 Task: Find connections with filter location Soledad with filter topic #Technologywith filter profile language French with filter current company L&T Infrastructure Engineering Limited with filter school KRT Arts, BH Commerce and AM Science (KTHM) College, Nashik with filter industry Utilities with filter service category Tax Law with filter keywords title Data Analyst
Action: Mouse moved to (344, 246)
Screenshot: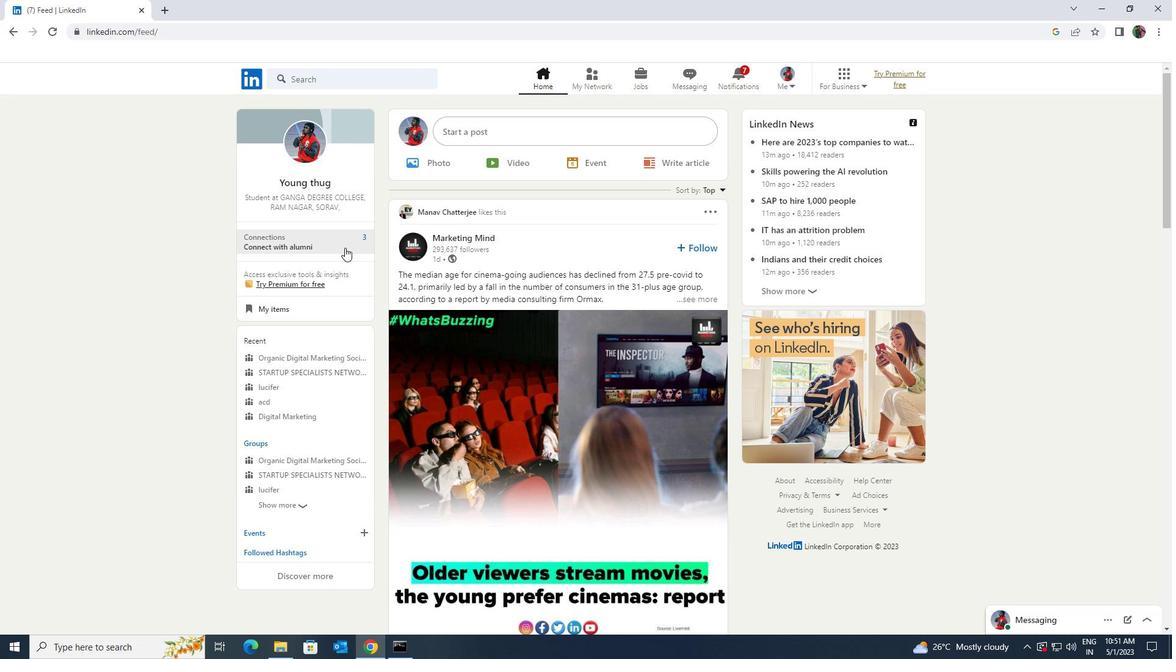 
Action: Mouse pressed left at (344, 246)
Screenshot: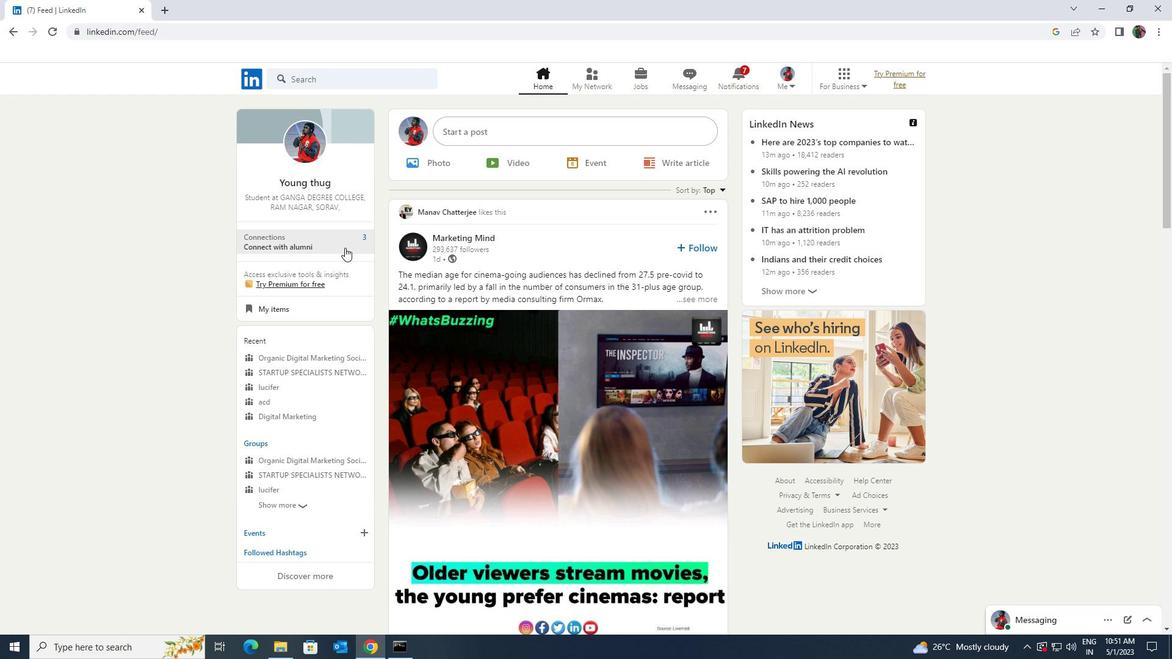 
Action: Mouse moved to (351, 149)
Screenshot: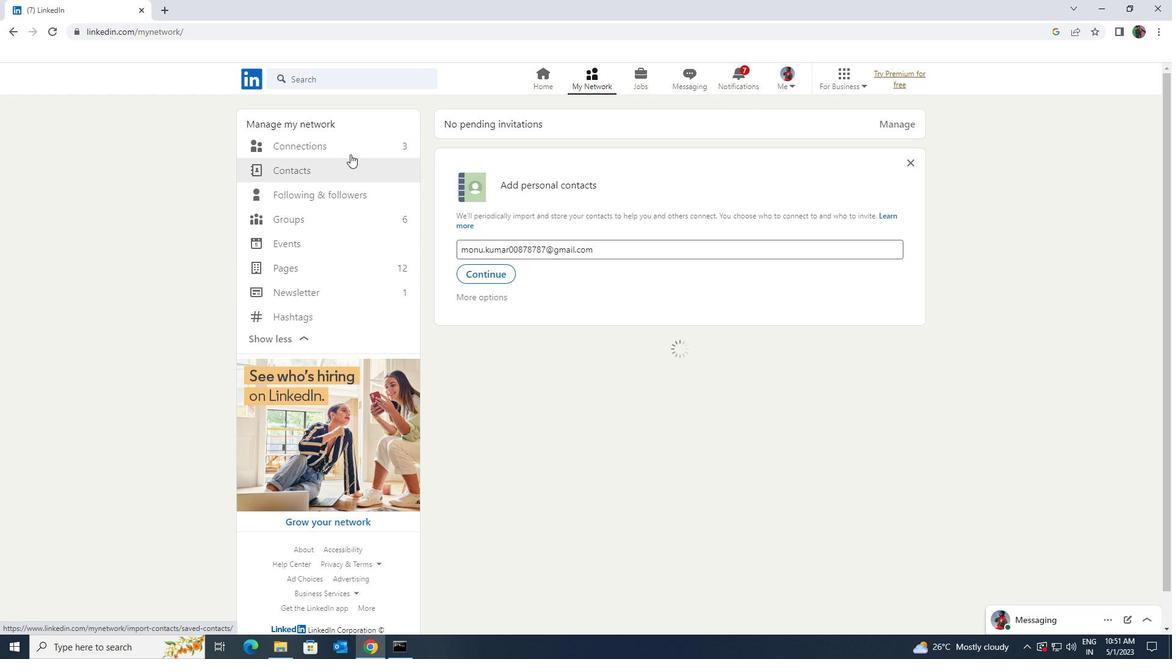 
Action: Mouse pressed left at (351, 149)
Screenshot: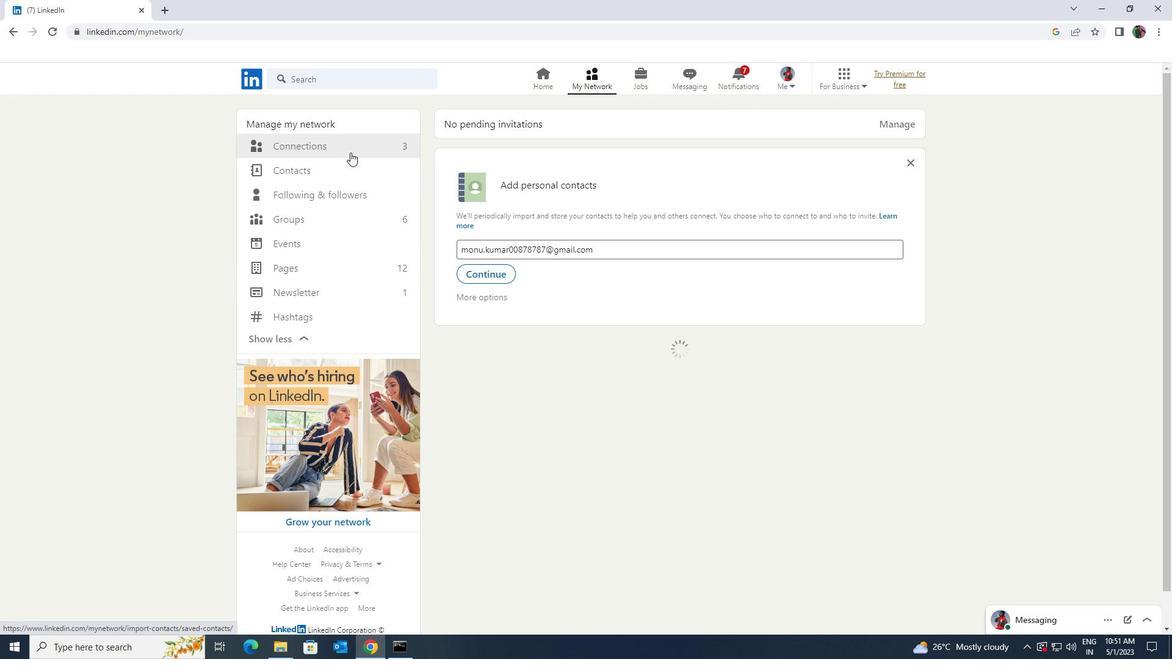 
Action: Mouse moved to (699, 150)
Screenshot: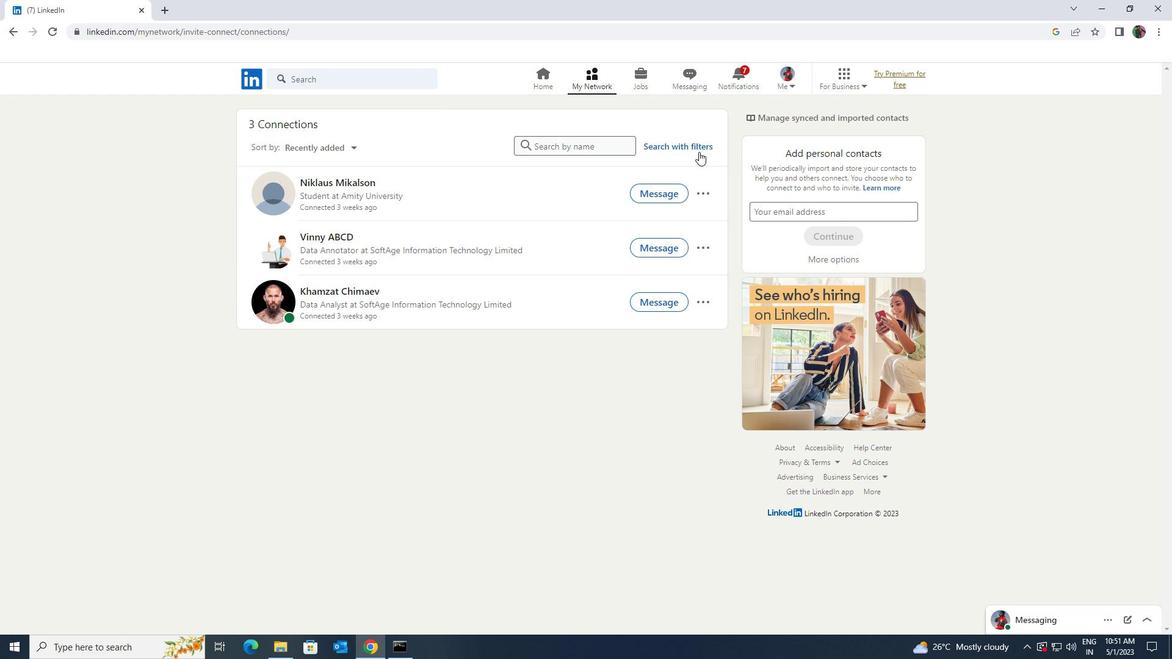 
Action: Mouse pressed left at (699, 150)
Screenshot: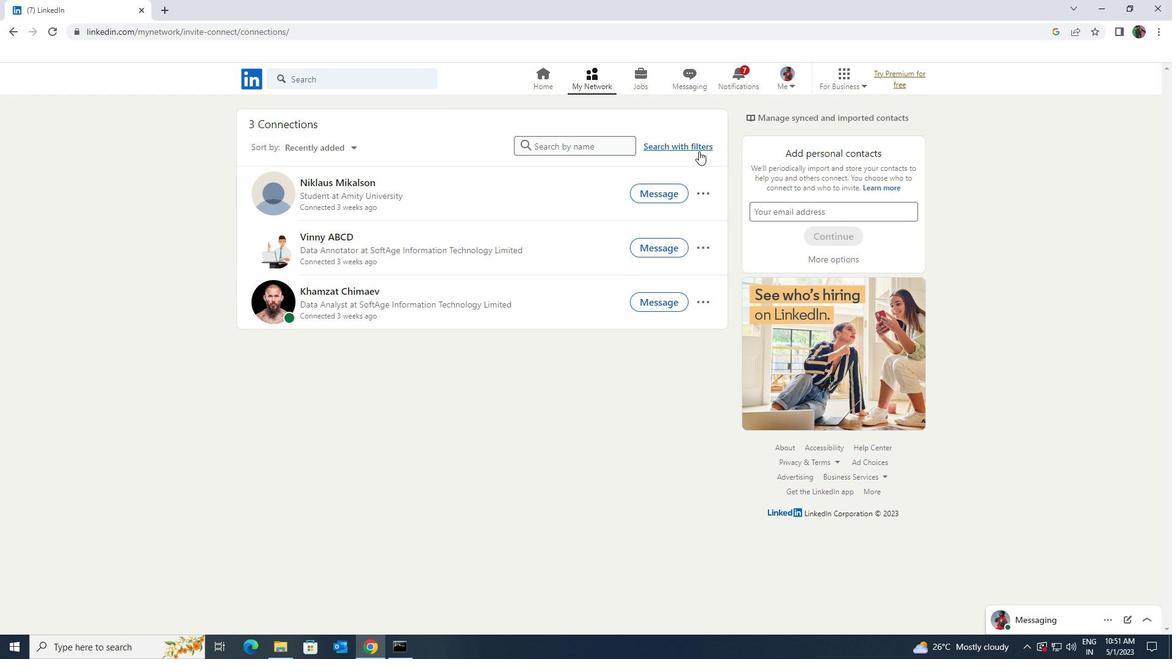 
Action: Mouse moved to (634, 112)
Screenshot: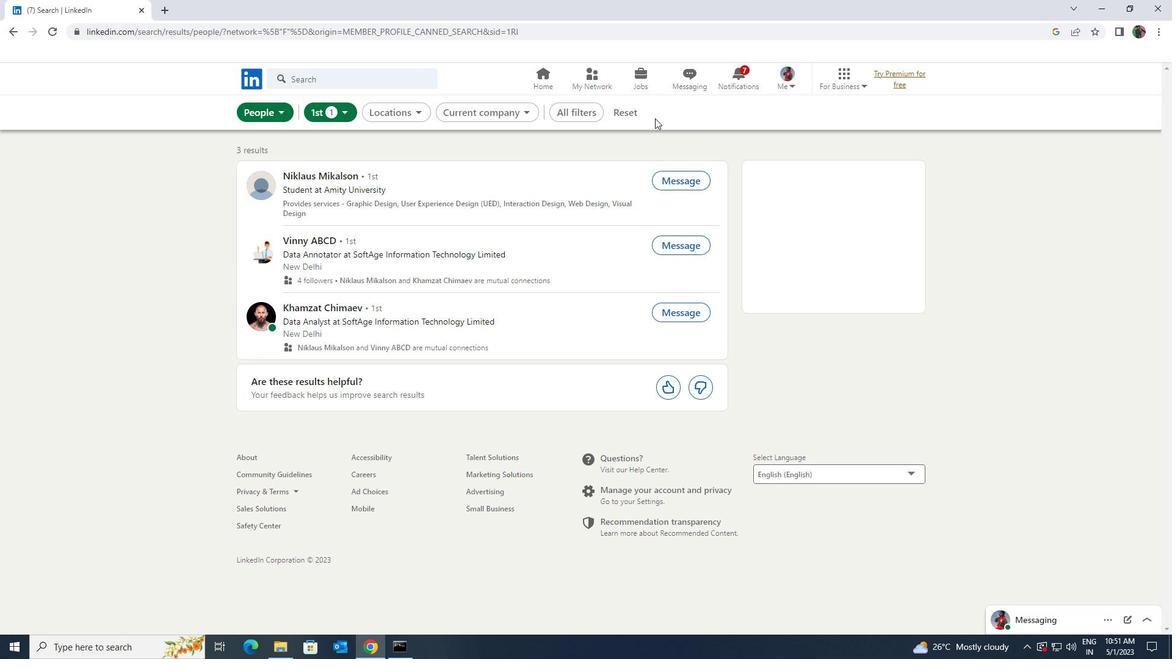 
Action: Mouse pressed left at (634, 112)
Screenshot: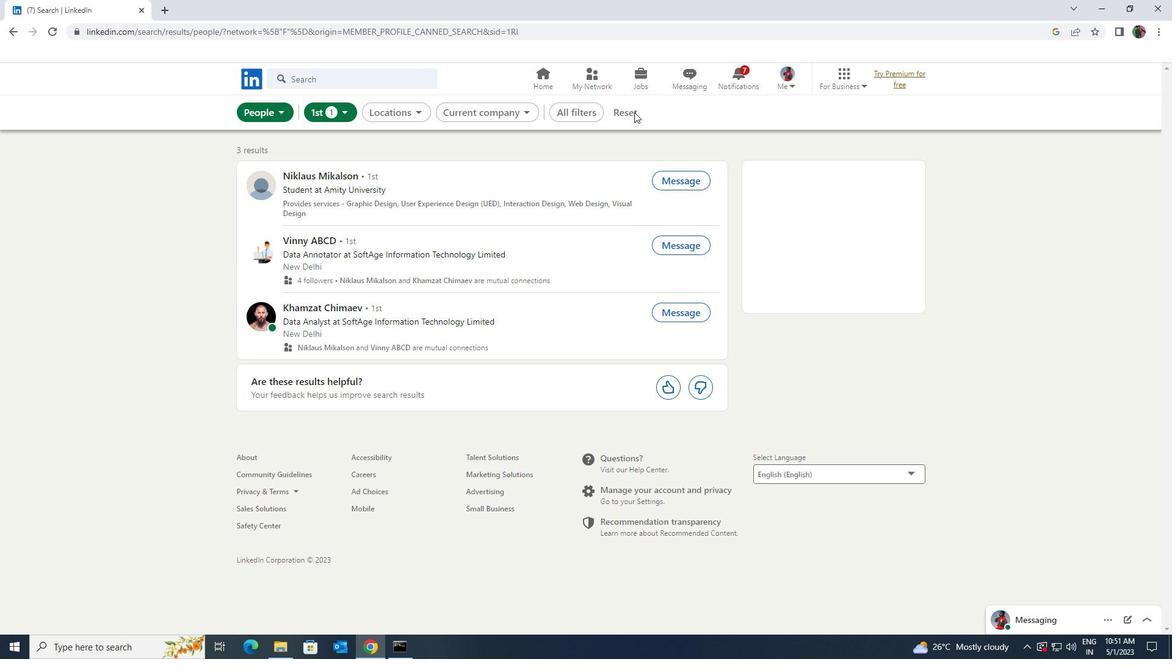 
Action: Mouse moved to (626, 112)
Screenshot: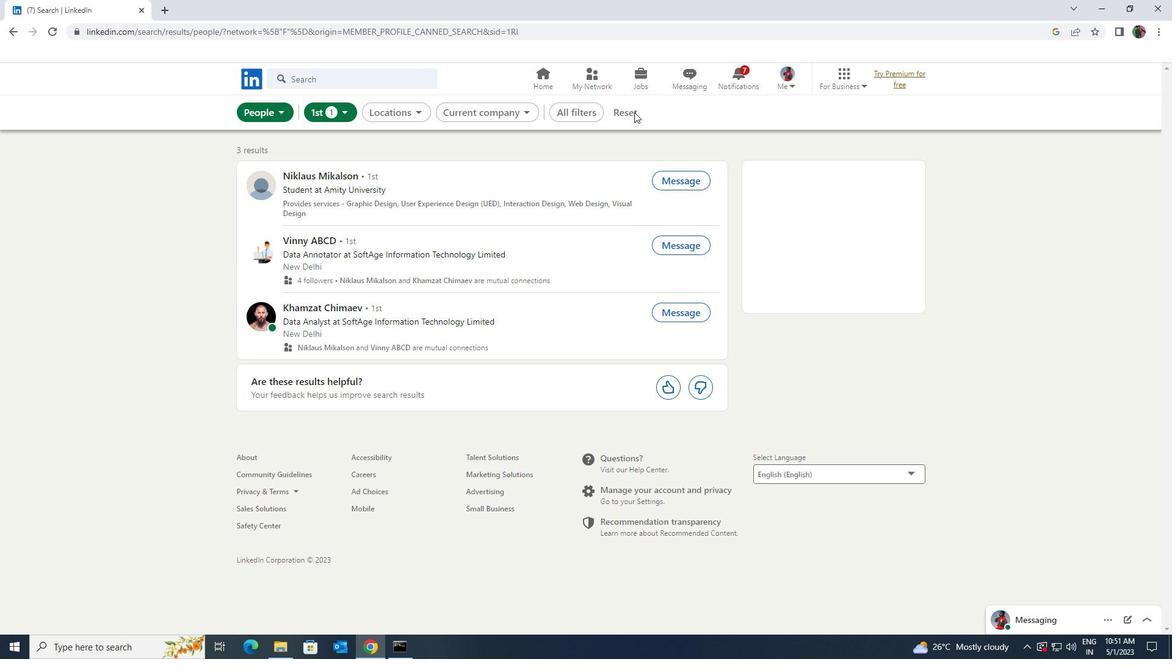 
Action: Mouse pressed left at (626, 112)
Screenshot: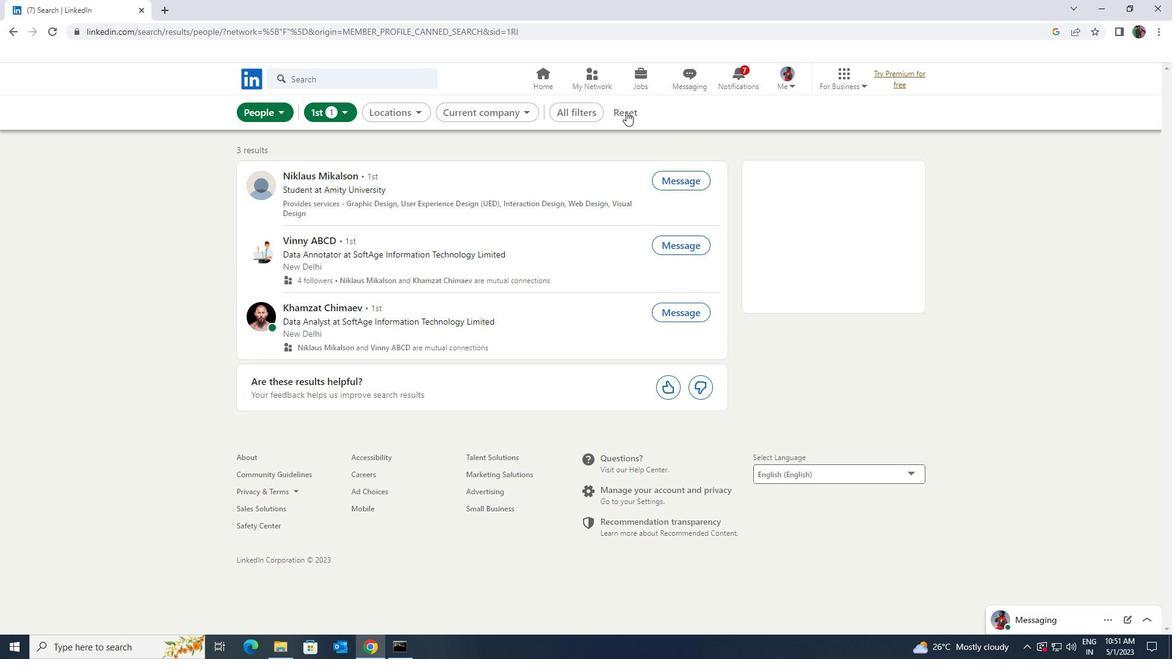 
Action: Mouse moved to (613, 112)
Screenshot: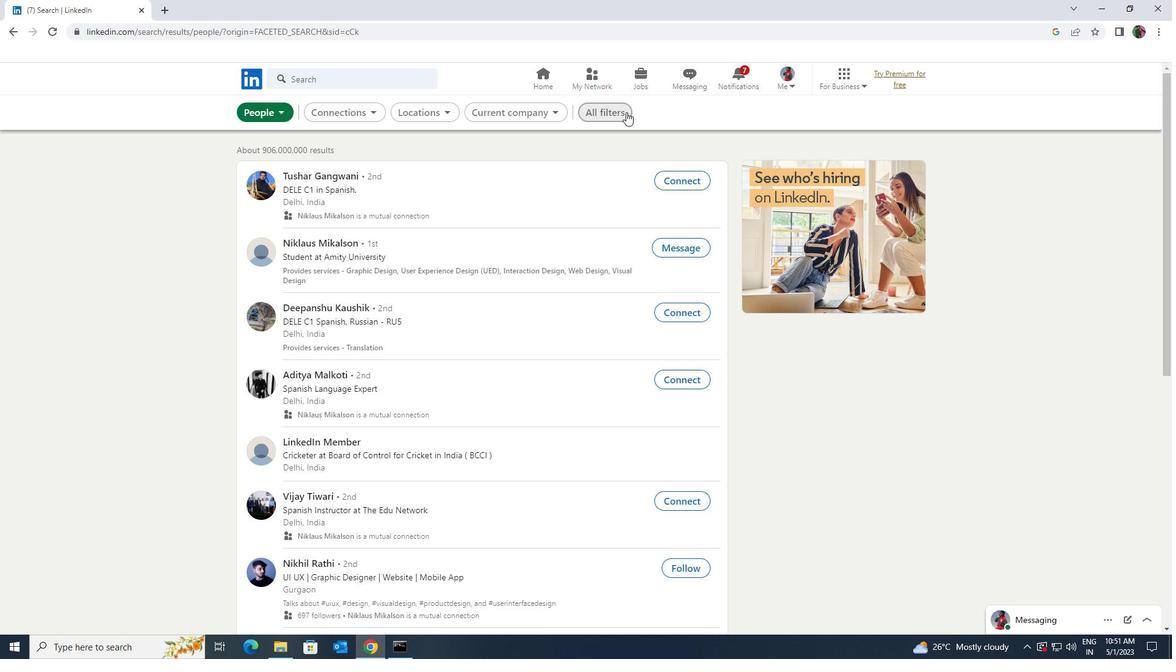 
Action: Mouse pressed left at (613, 112)
Screenshot: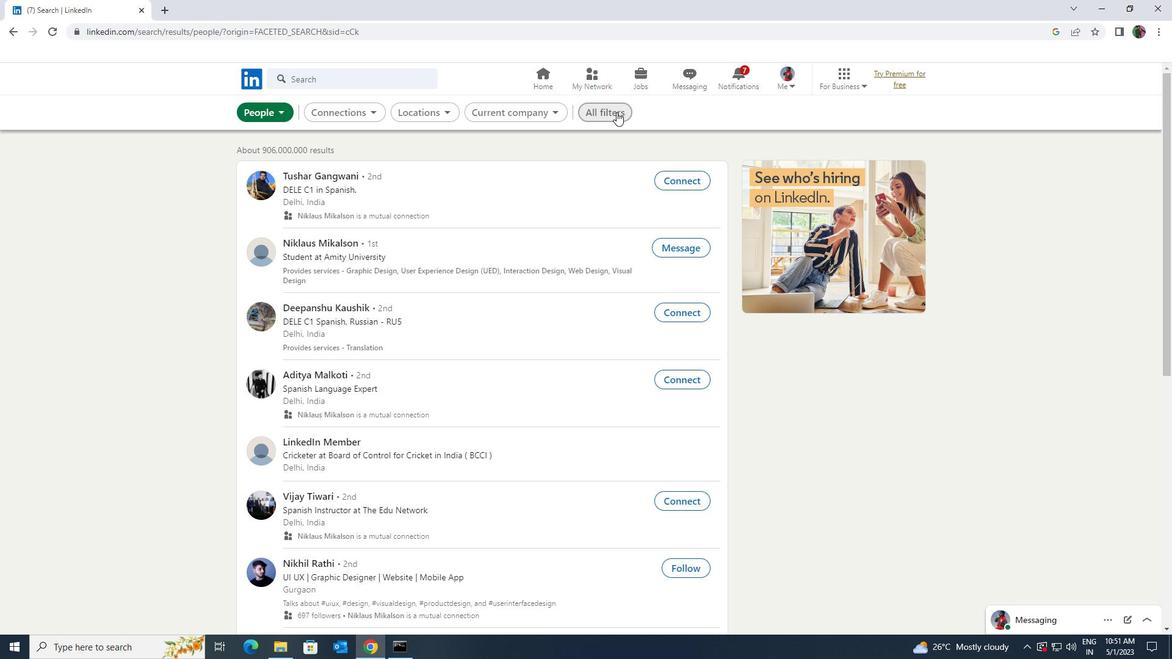 
Action: Mouse moved to (956, 314)
Screenshot: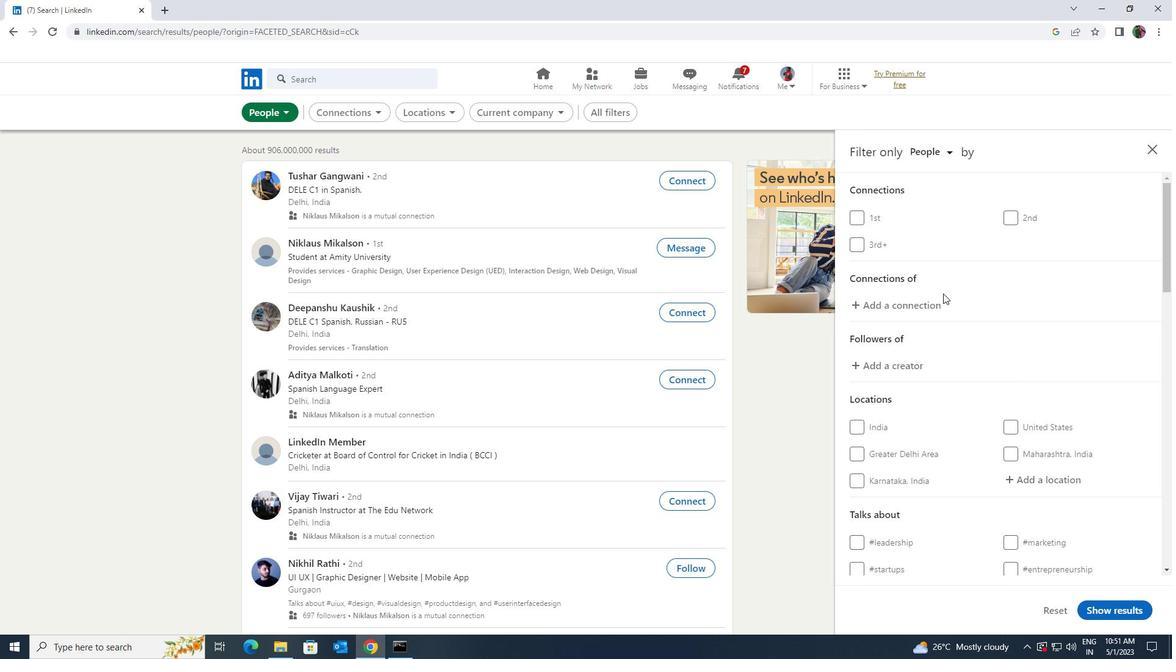 
Action: Mouse scrolled (956, 313) with delta (0, 0)
Screenshot: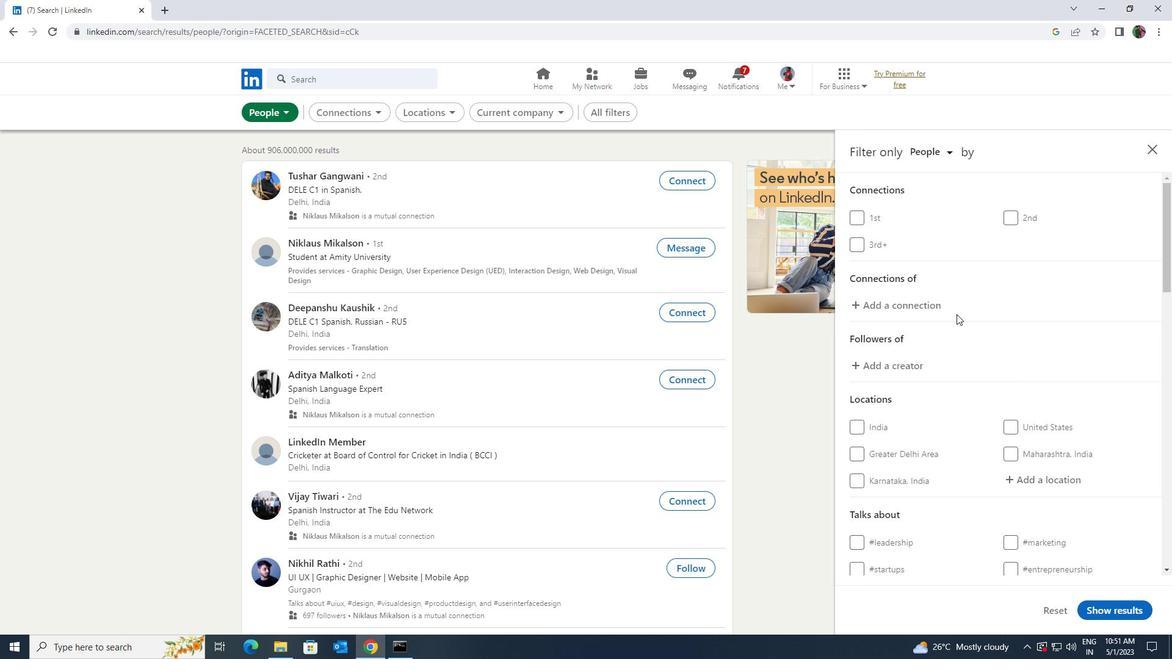 
Action: Mouse scrolled (956, 313) with delta (0, 0)
Screenshot: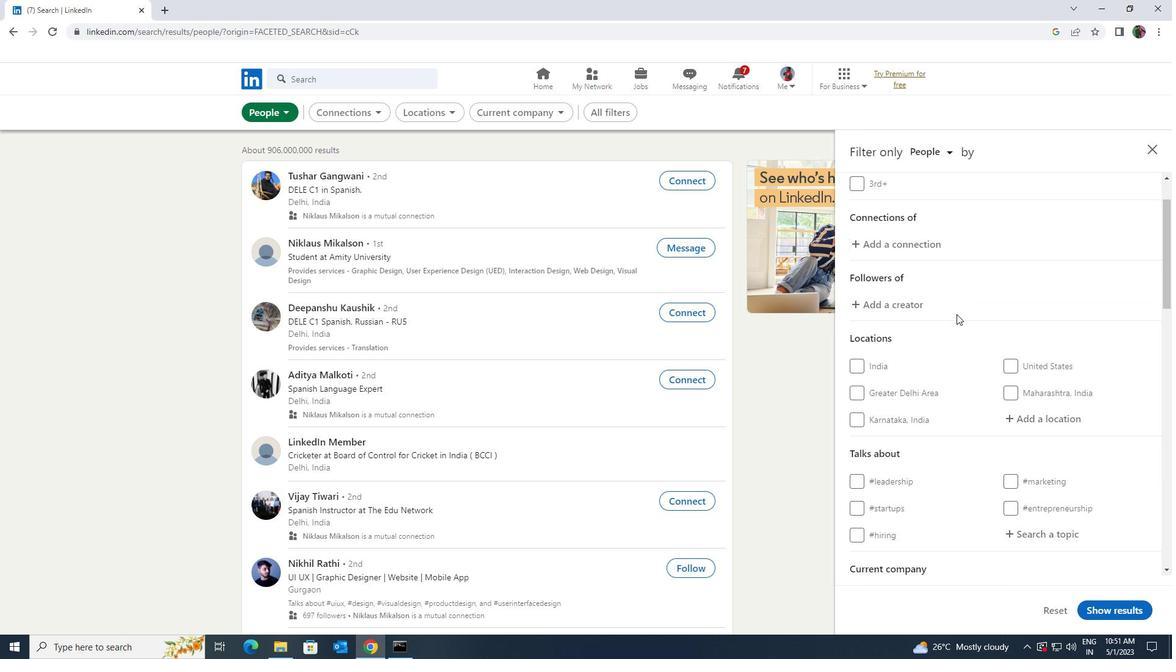 
Action: Mouse moved to (1002, 354)
Screenshot: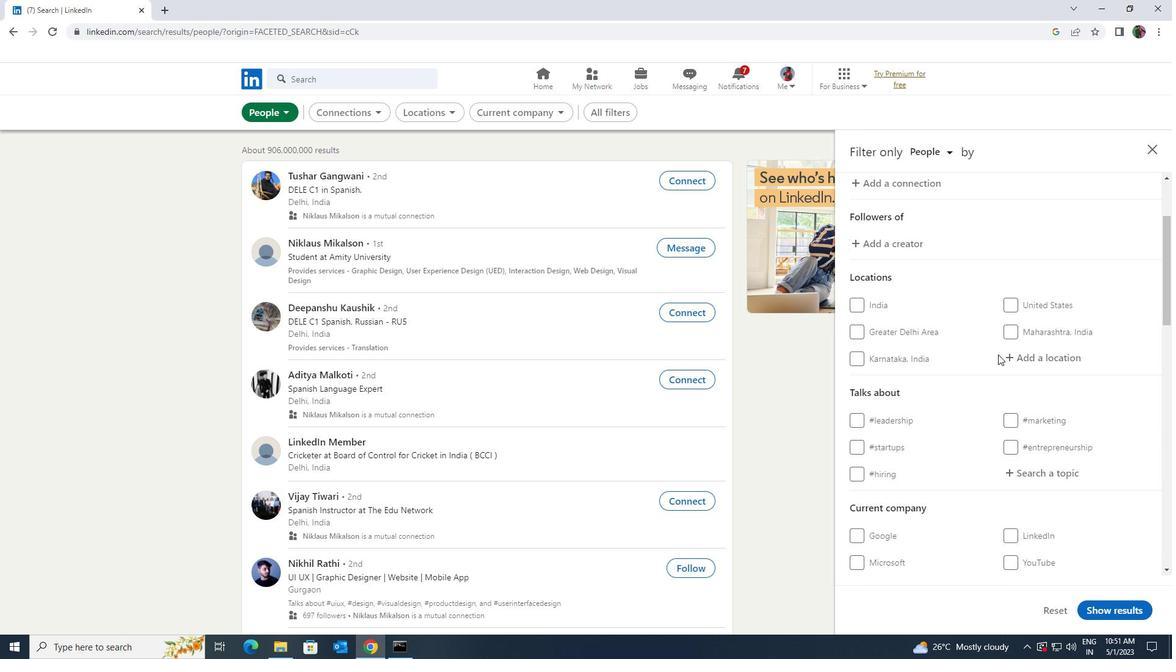 
Action: Mouse pressed left at (1002, 354)
Screenshot: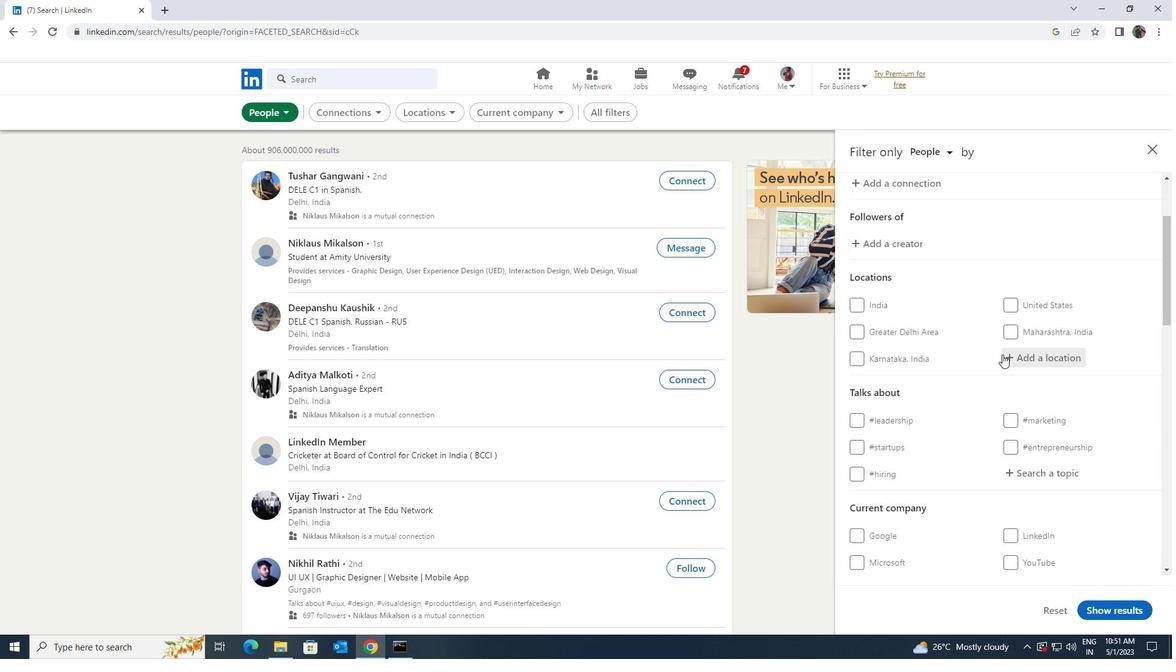
Action: Key pressed <Key.shift>SOLEDAD
Screenshot: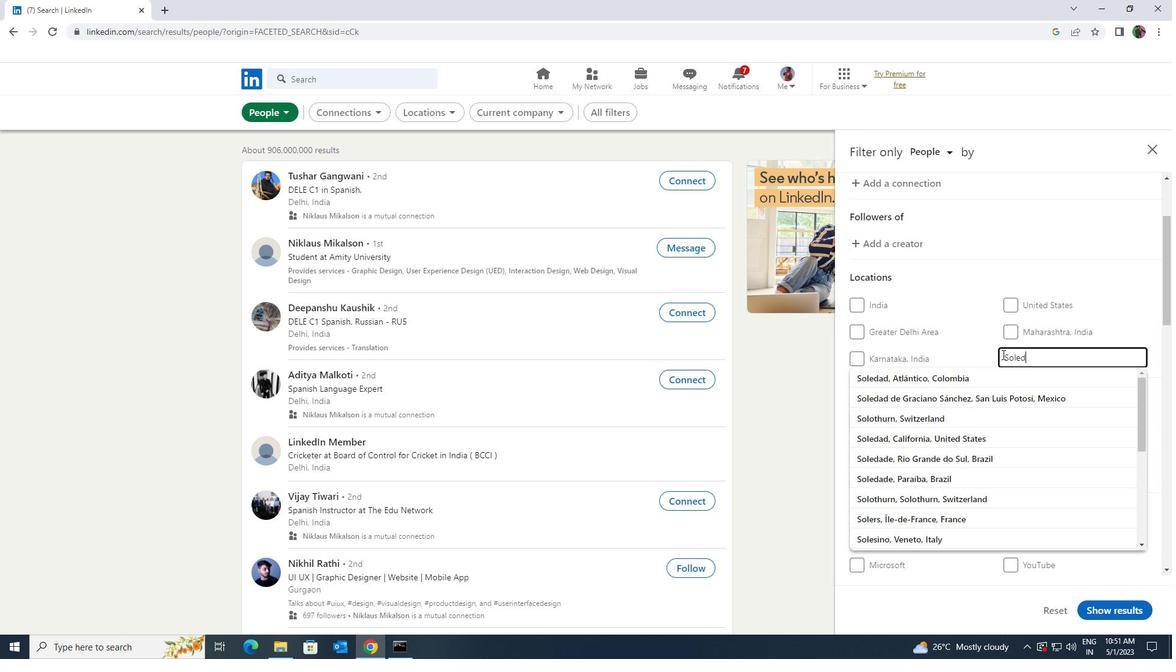 
Action: Mouse moved to (1004, 375)
Screenshot: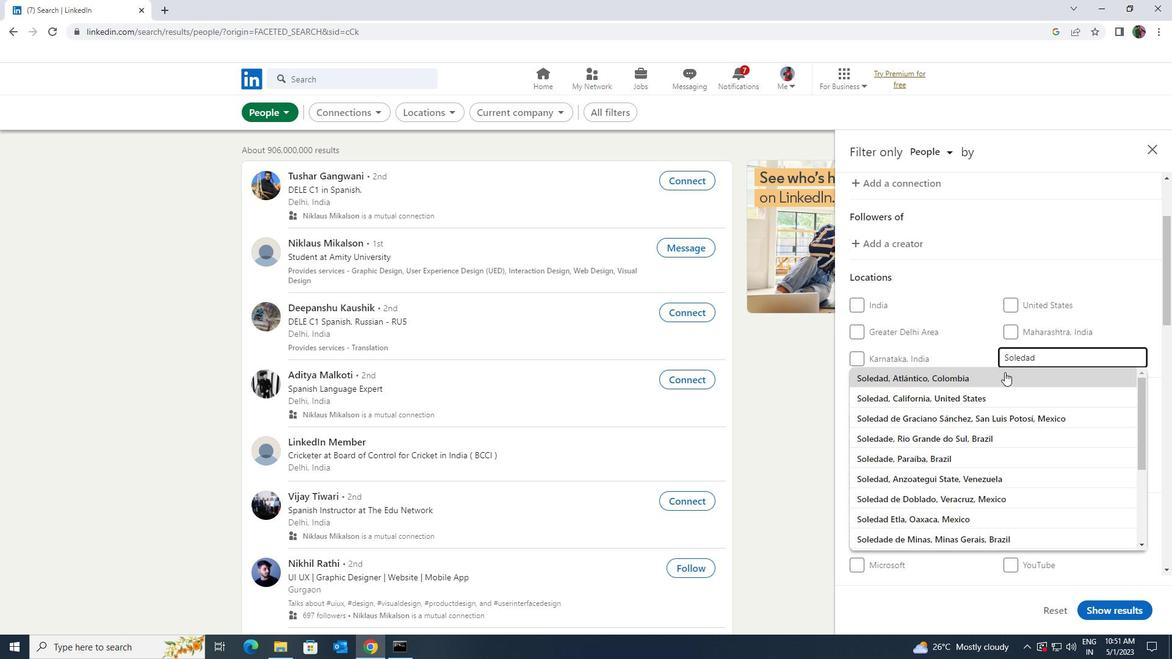 
Action: Mouse pressed left at (1004, 375)
Screenshot: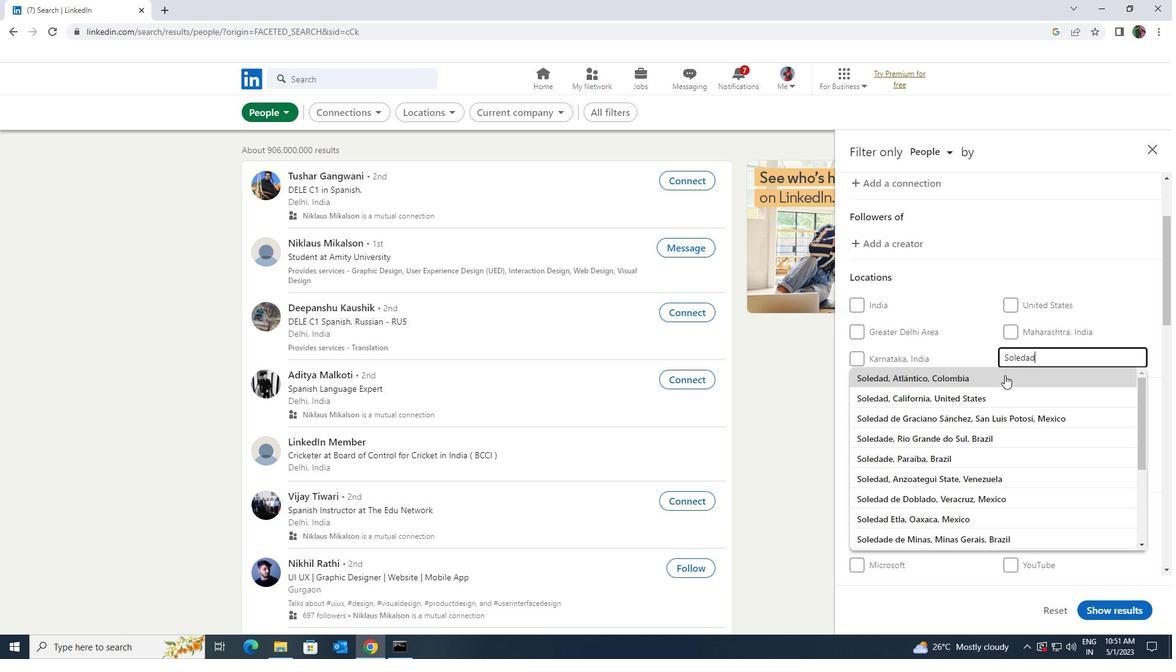 
Action: Mouse scrolled (1004, 374) with delta (0, 0)
Screenshot: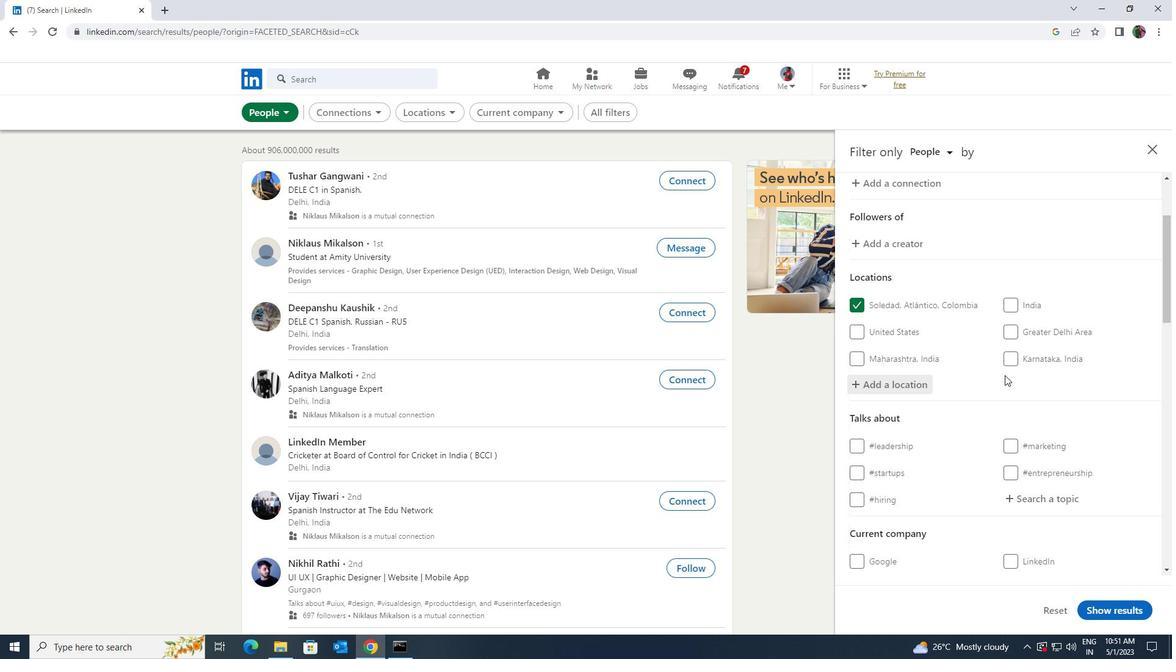 
Action: Mouse scrolled (1004, 374) with delta (0, 0)
Screenshot: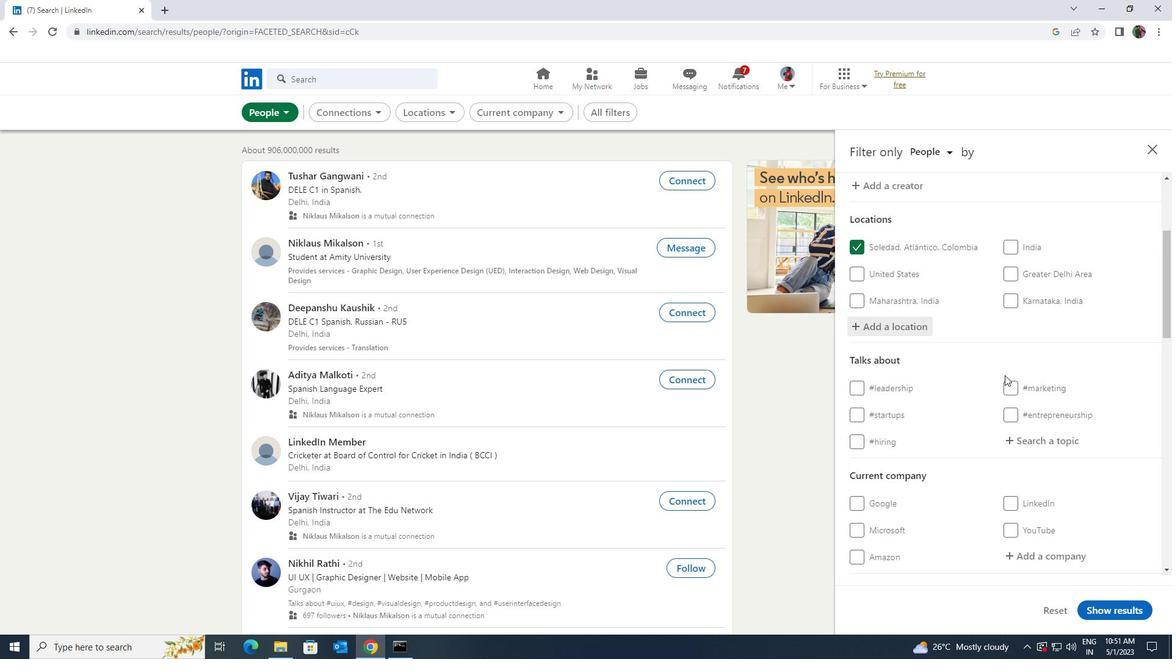 
Action: Mouse moved to (1009, 377)
Screenshot: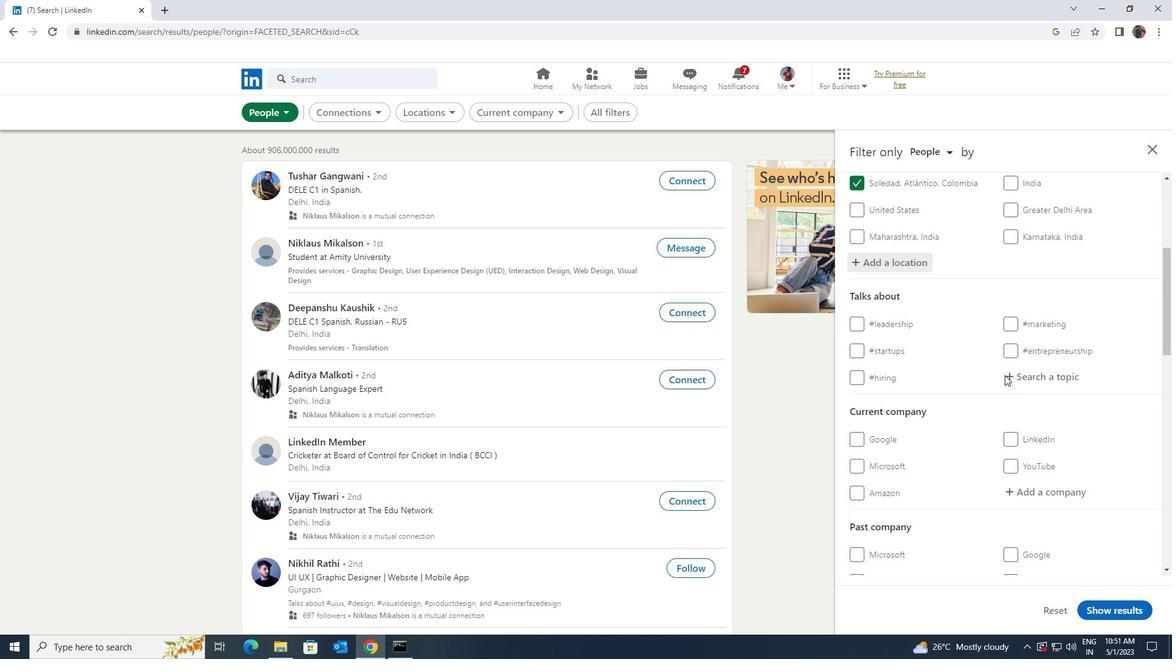 
Action: Mouse pressed left at (1009, 377)
Screenshot: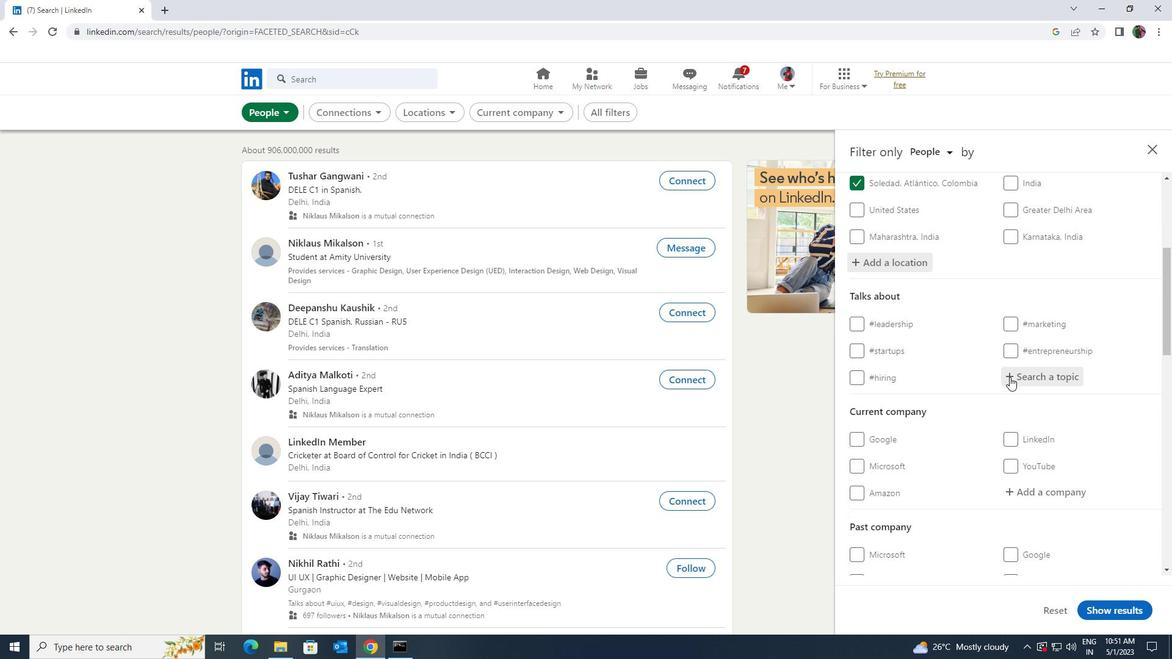 
Action: Mouse moved to (1010, 377)
Screenshot: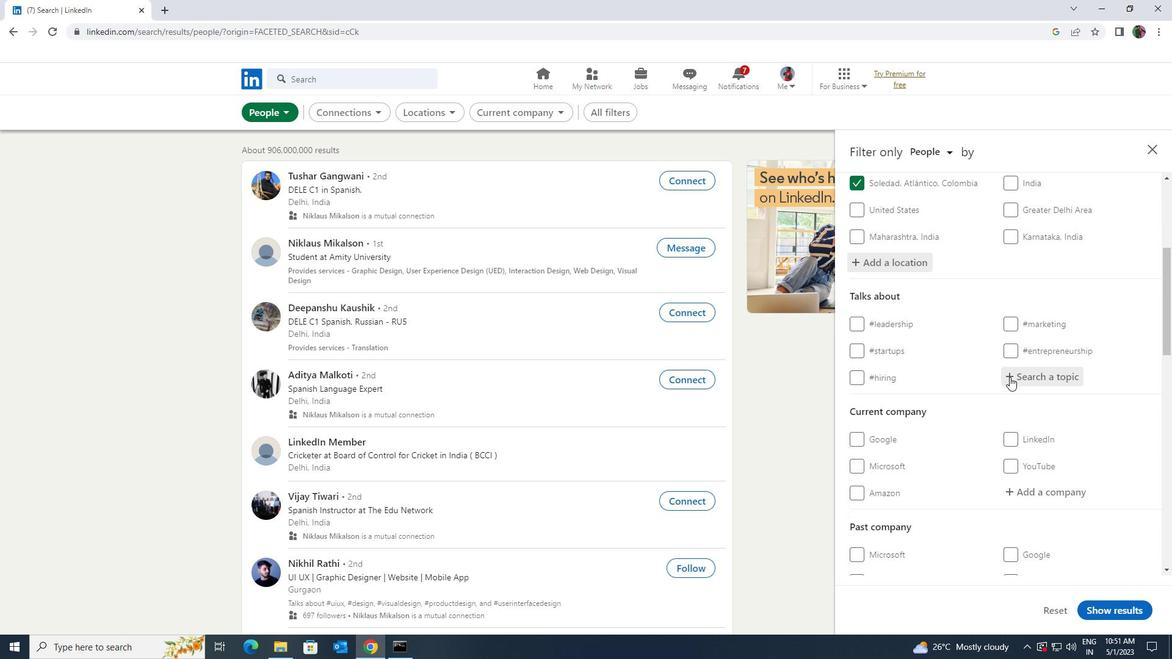
Action: Key pressed <Key.shift>TECNILO<Key.backspace><Key.backspace><Key.backspace>OLO
Screenshot: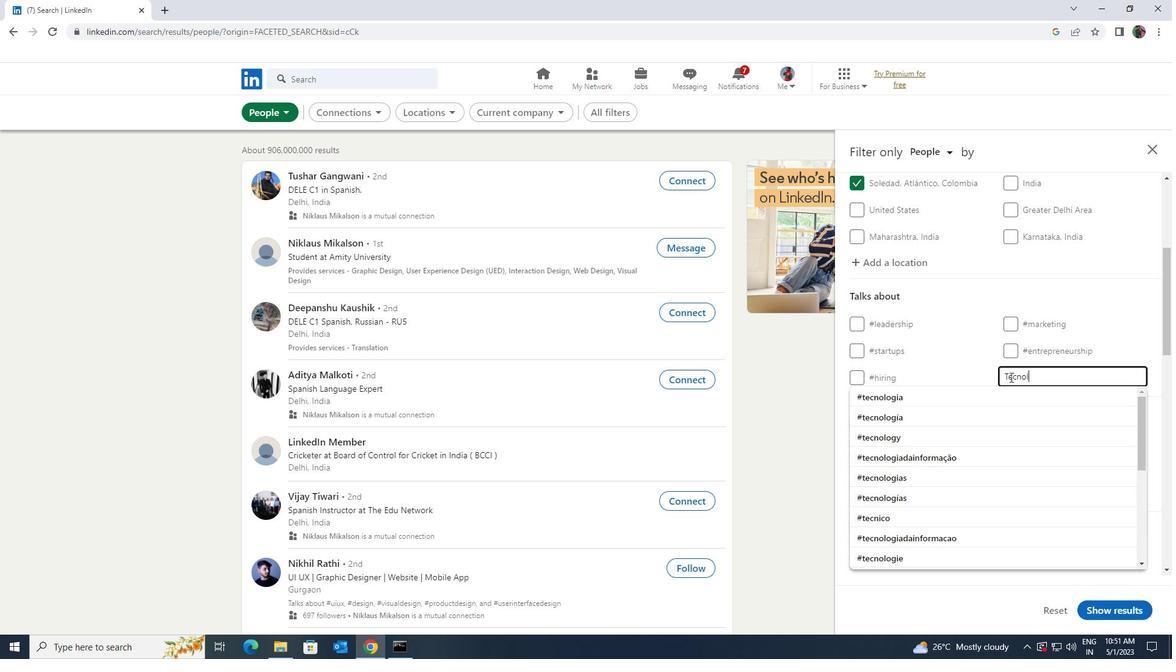 
Action: Mouse moved to (1000, 431)
Screenshot: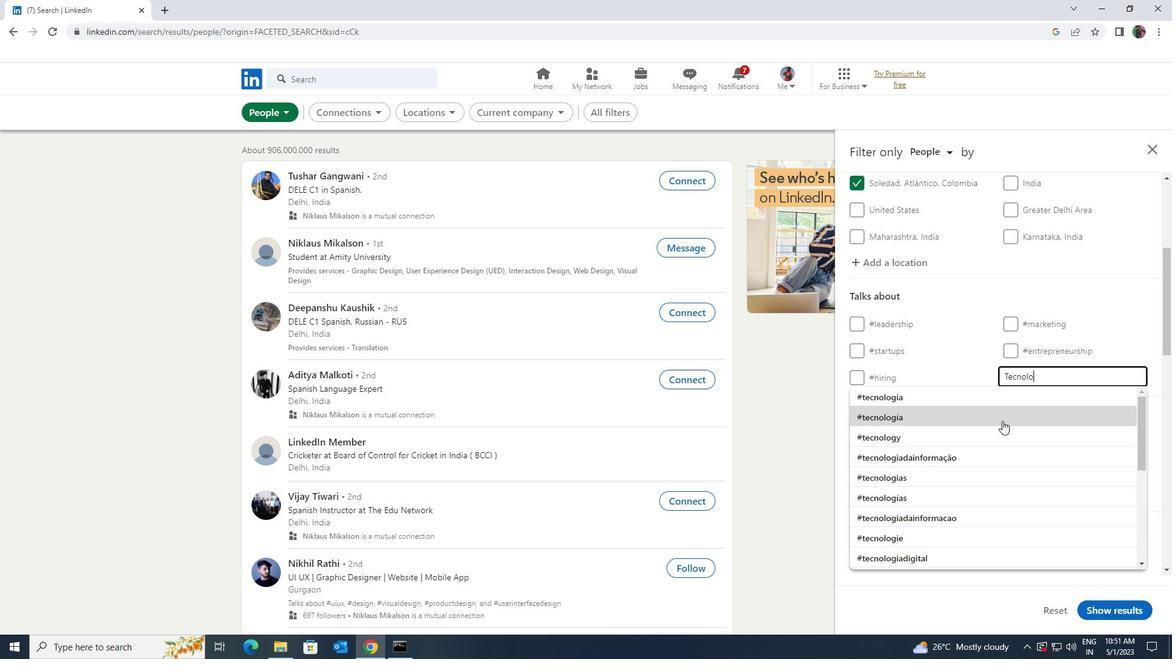 
Action: Mouse pressed left at (1000, 431)
Screenshot: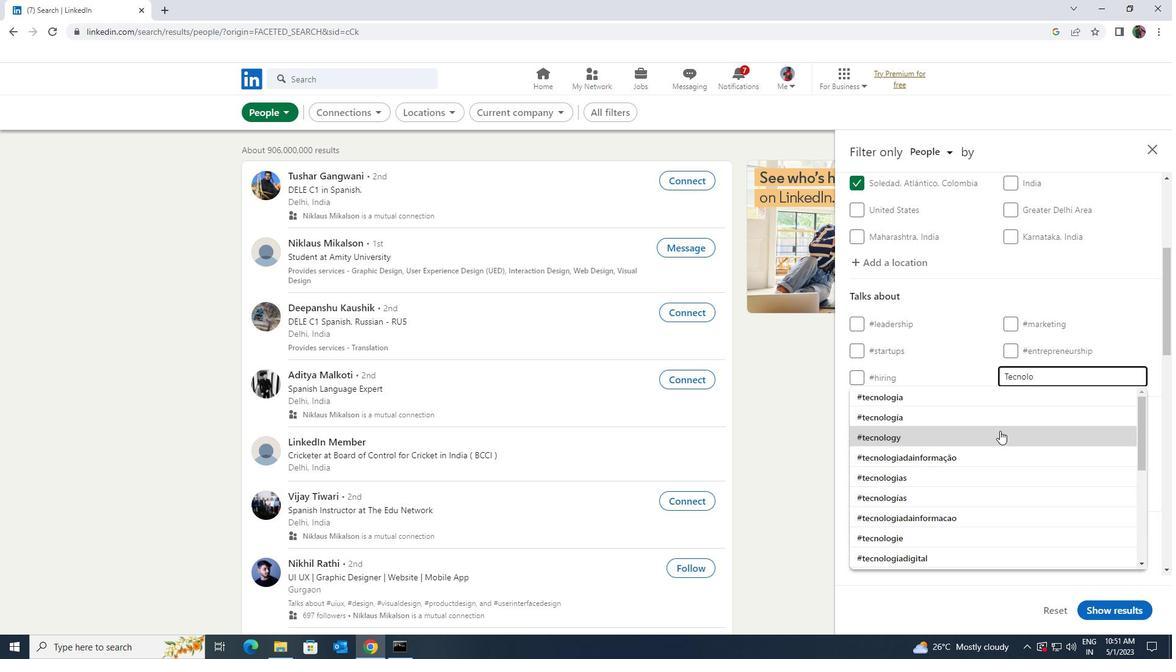 
Action: Mouse scrolled (1000, 430) with delta (0, 0)
Screenshot: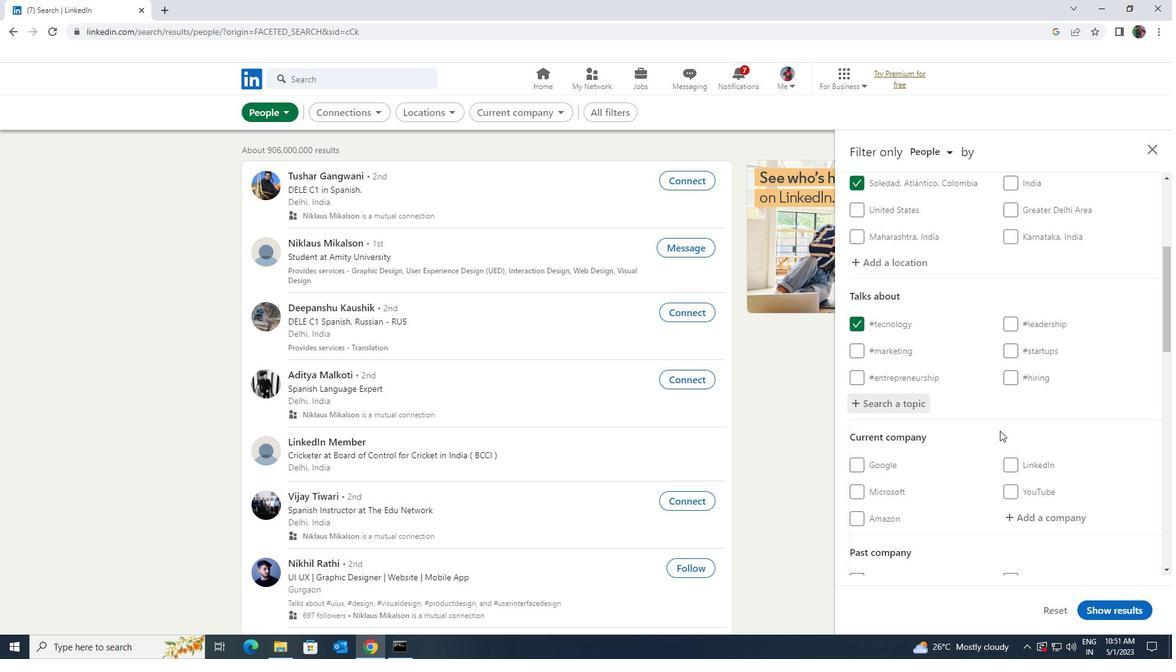 
Action: Mouse scrolled (1000, 430) with delta (0, 0)
Screenshot: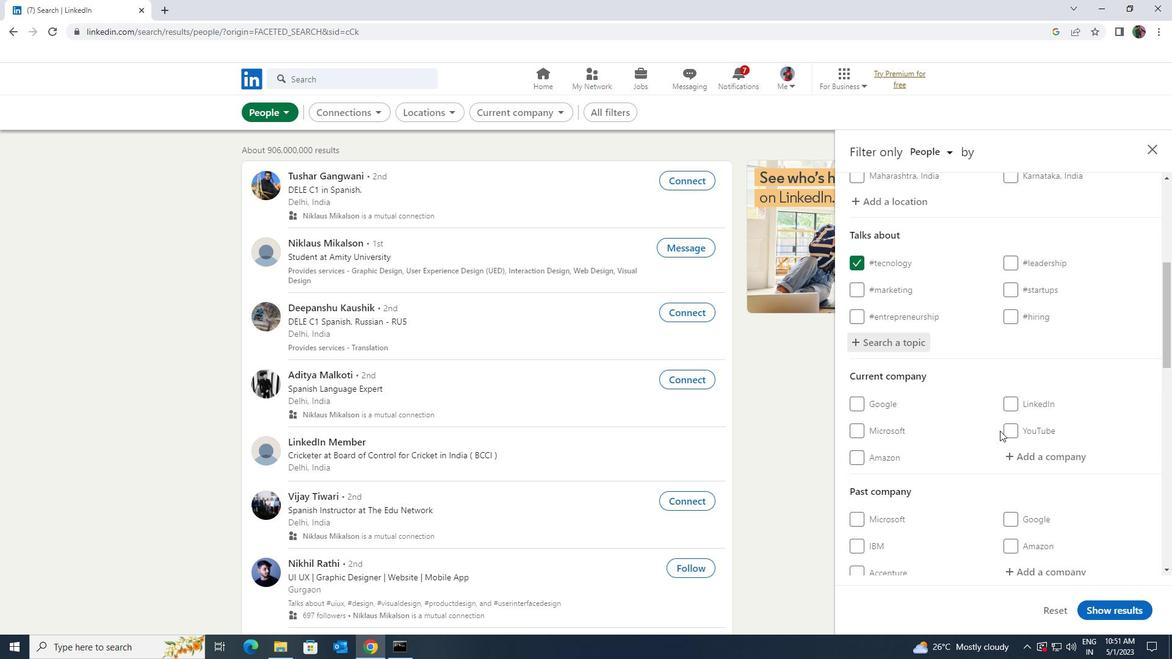 
Action: Mouse scrolled (1000, 430) with delta (0, 0)
Screenshot: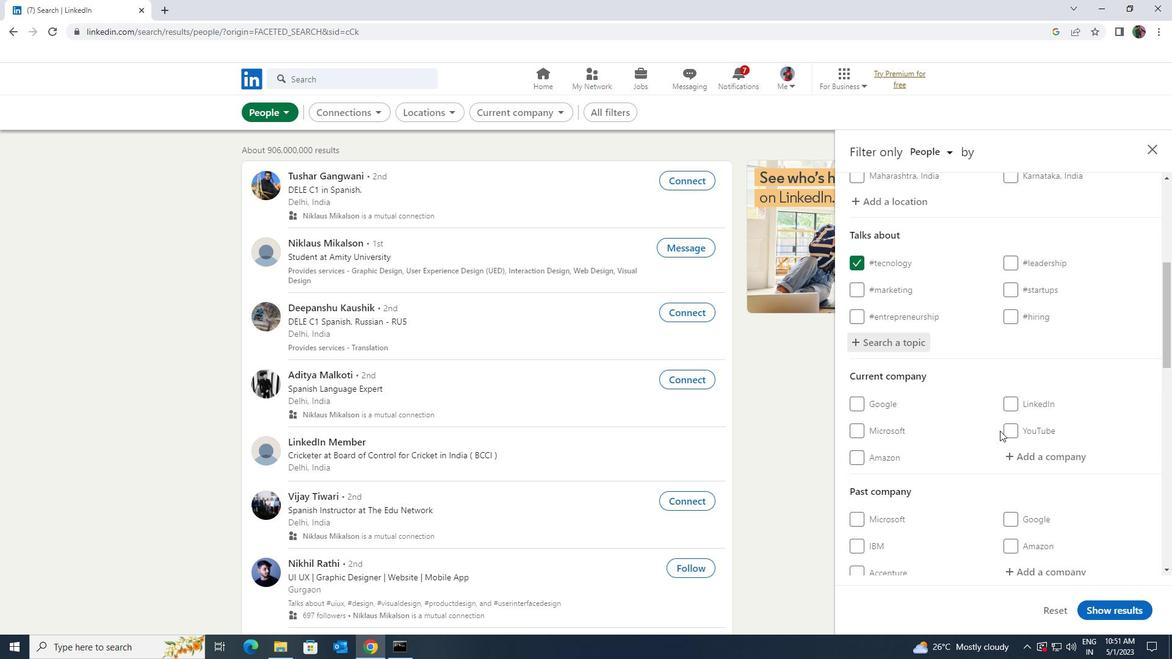 
Action: Mouse scrolled (1000, 430) with delta (0, 0)
Screenshot: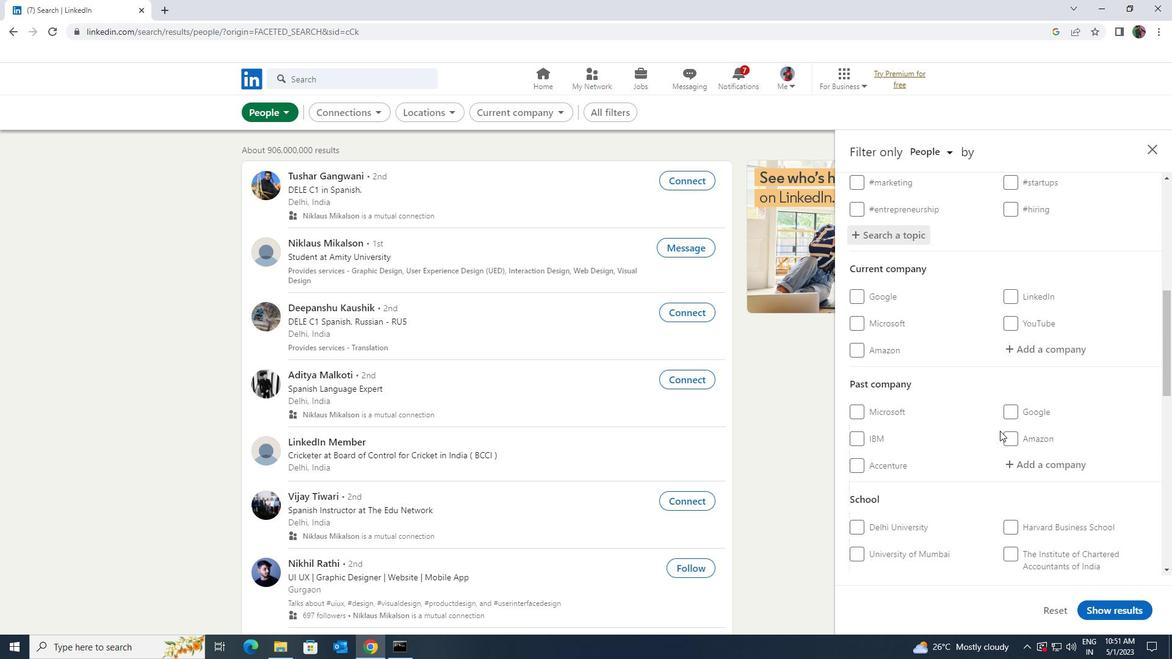 
Action: Mouse scrolled (1000, 430) with delta (0, 0)
Screenshot: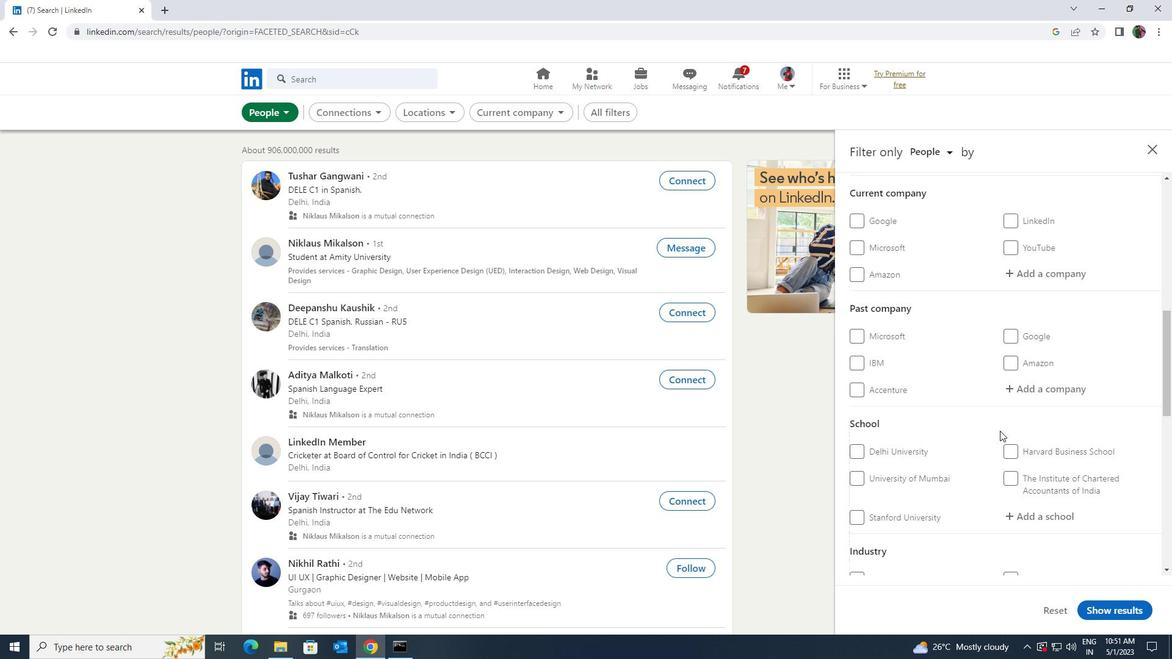 
Action: Mouse scrolled (1000, 430) with delta (0, 0)
Screenshot: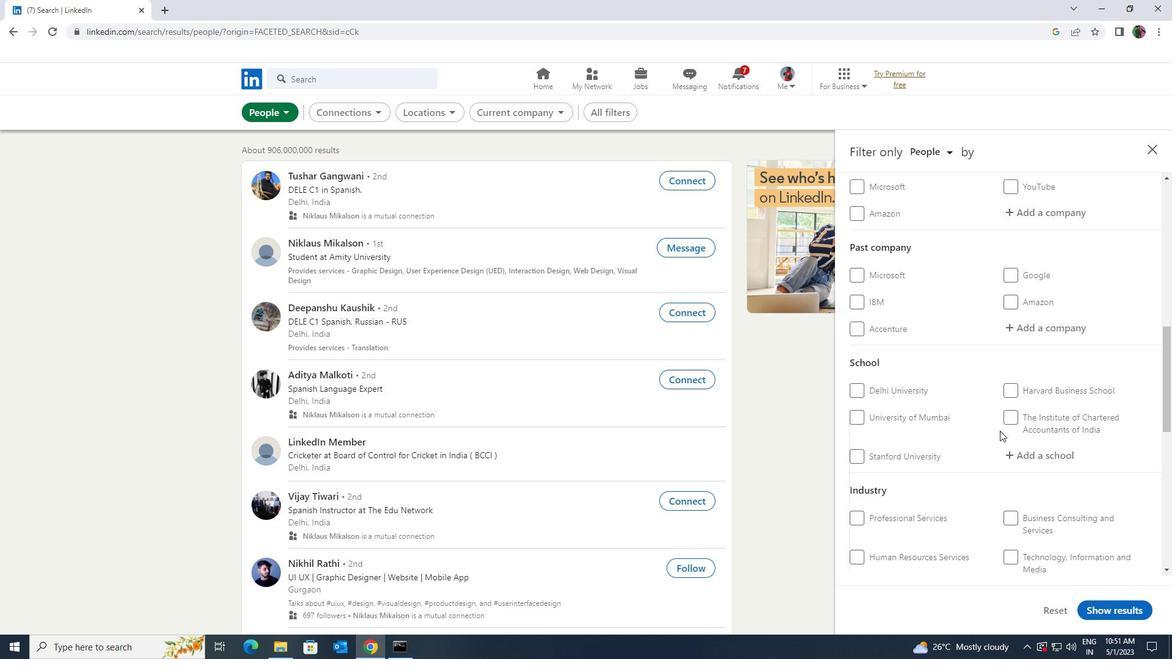 
Action: Mouse scrolled (1000, 430) with delta (0, 0)
Screenshot: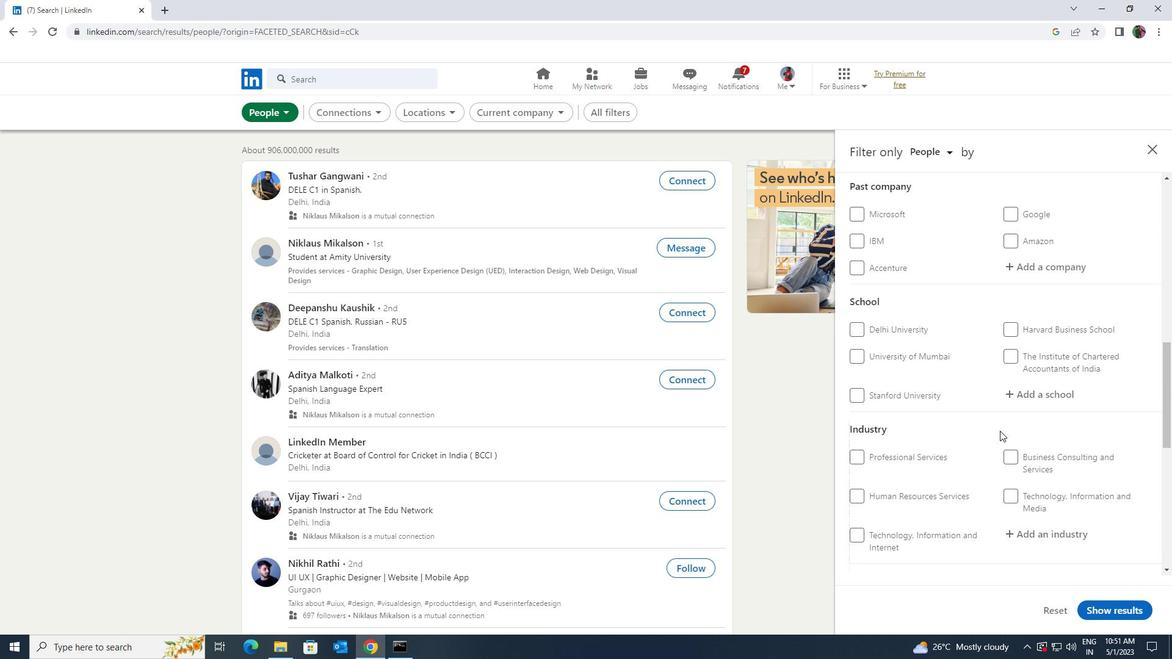 
Action: Mouse scrolled (1000, 430) with delta (0, 0)
Screenshot: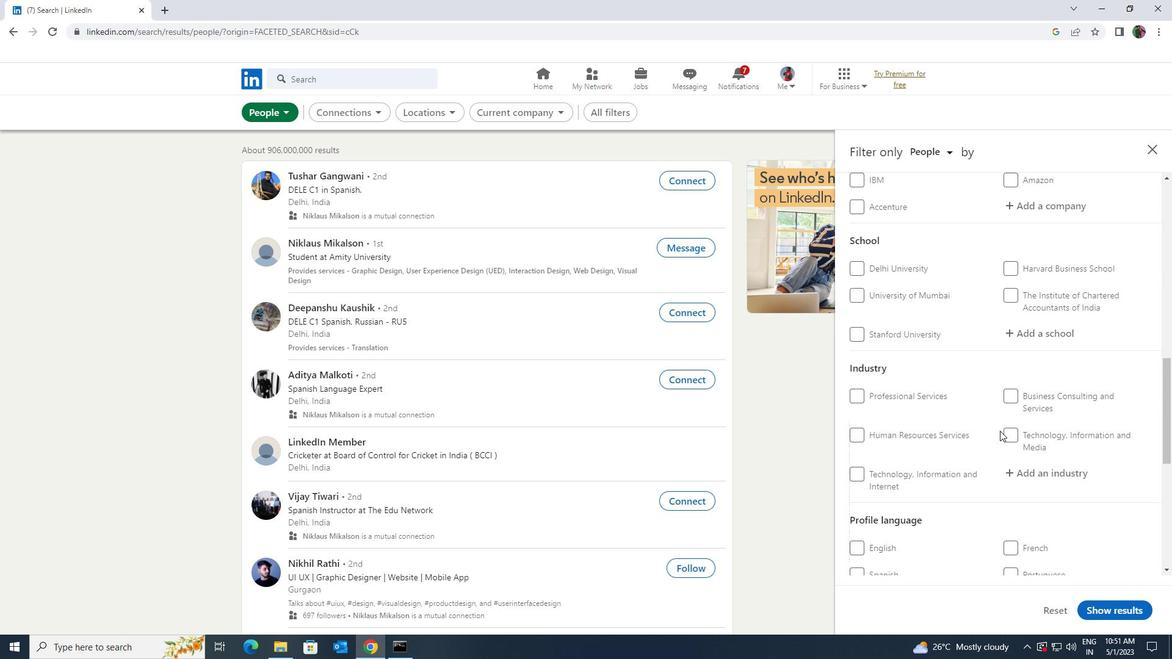 
Action: Mouse moved to (1011, 489)
Screenshot: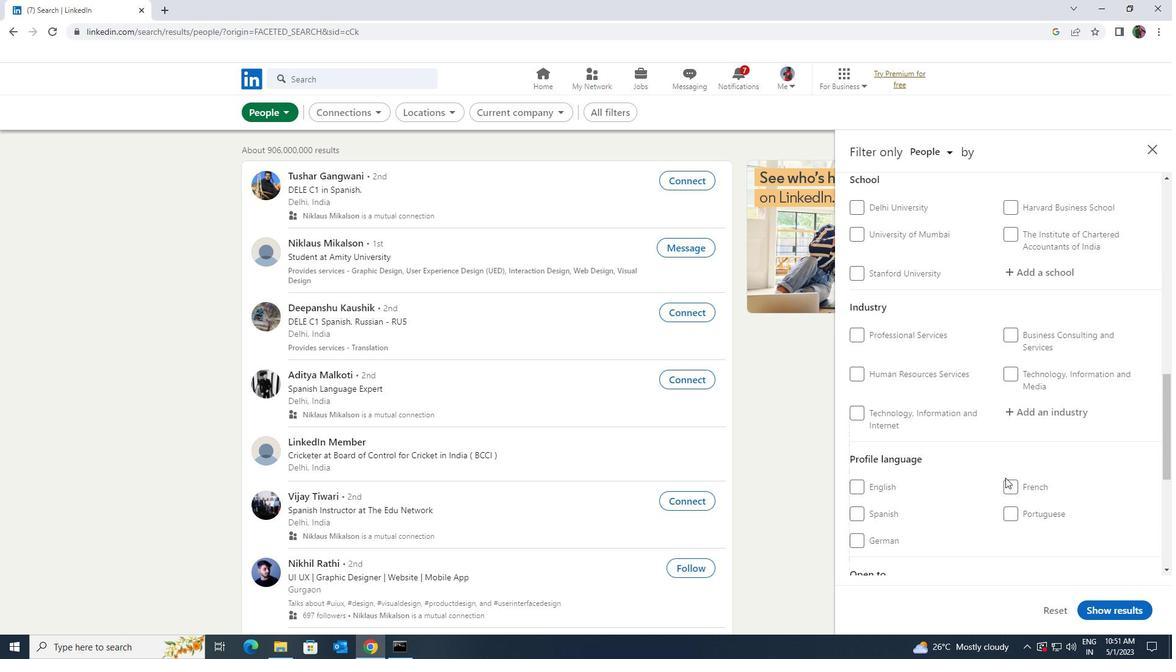 
Action: Mouse pressed left at (1011, 489)
Screenshot: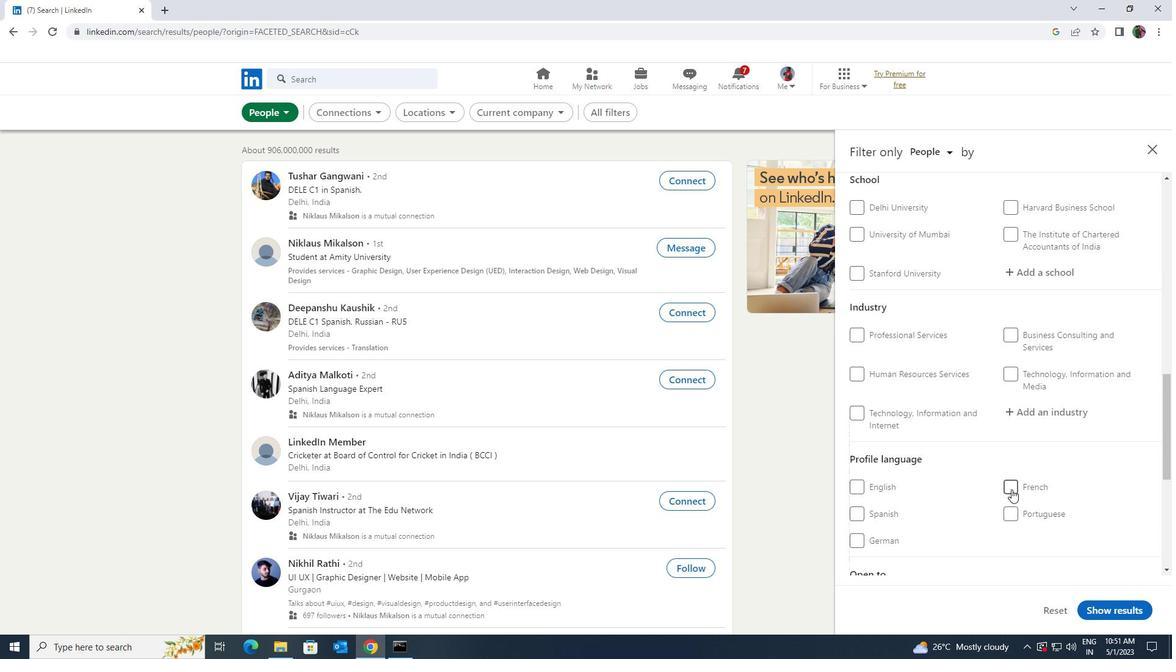 
Action: Mouse scrolled (1011, 490) with delta (0, 0)
Screenshot: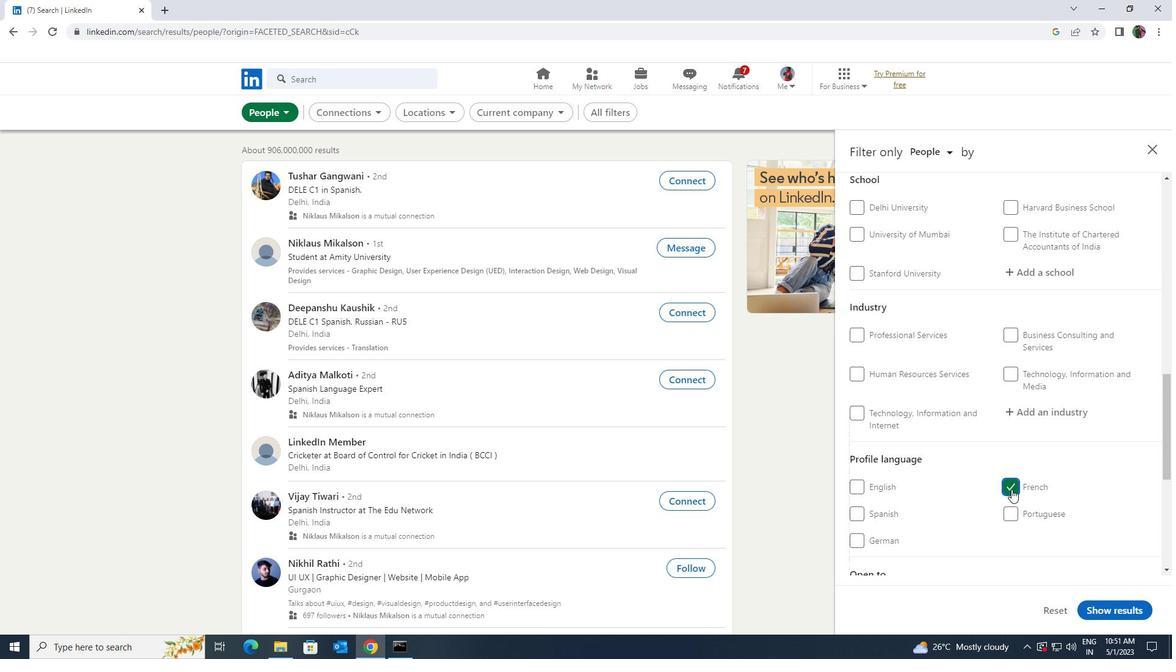 
Action: Mouse scrolled (1011, 490) with delta (0, 0)
Screenshot: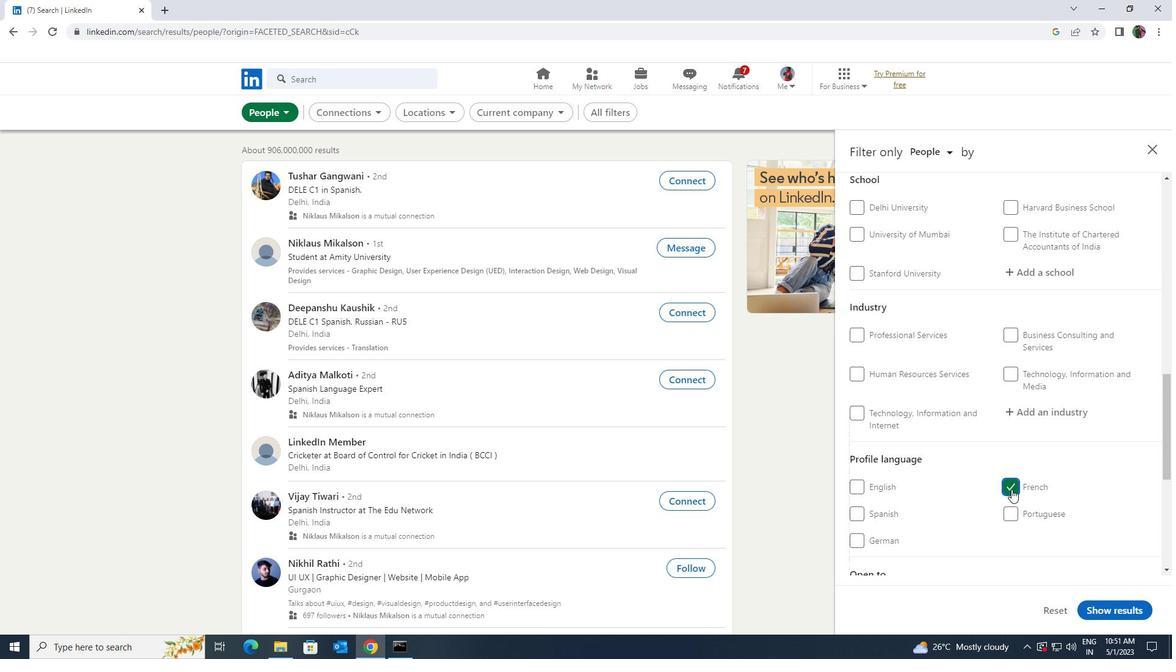 
Action: Mouse scrolled (1011, 490) with delta (0, 0)
Screenshot: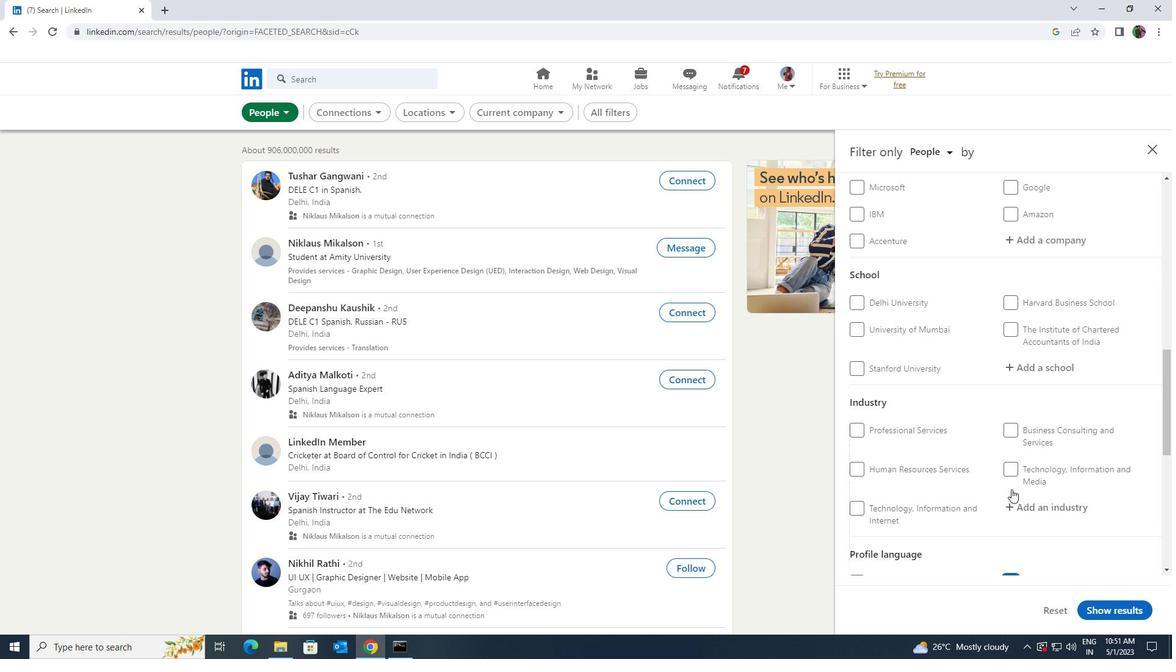 
Action: Mouse scrolled (1011, 490) with delta (0, 0)
Screenshot: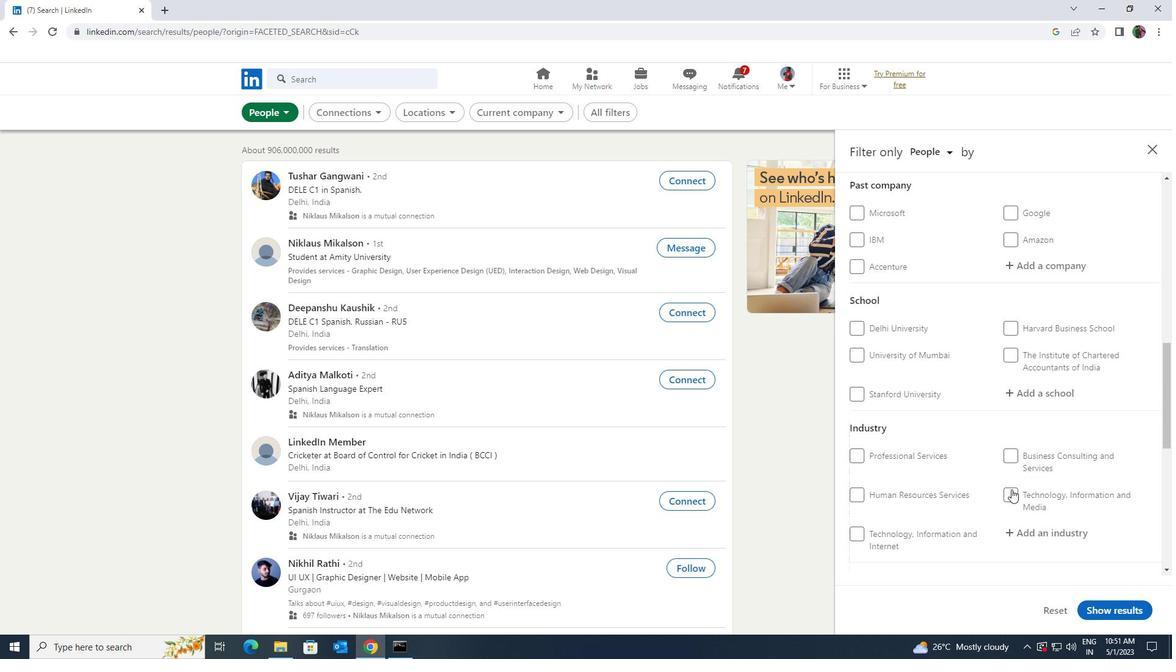 
Action: Mouse moved to (1011, 490)
Screenshot: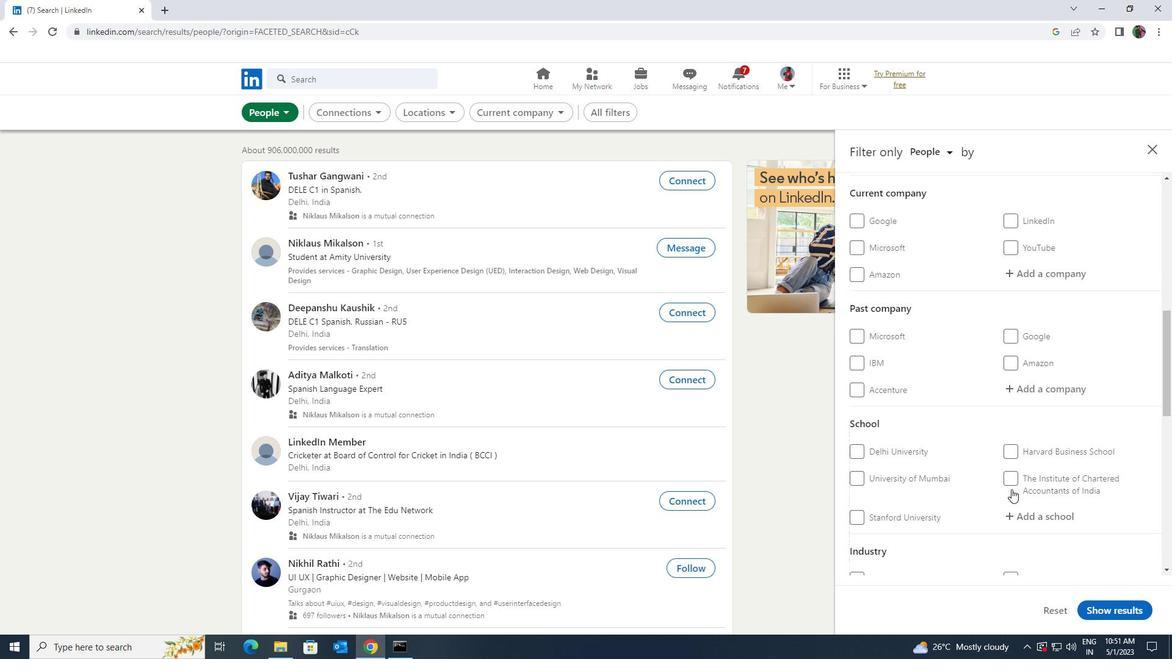 
Action: Mouse scrolled (1011, 490) with delta (0, 0)
Screenshot: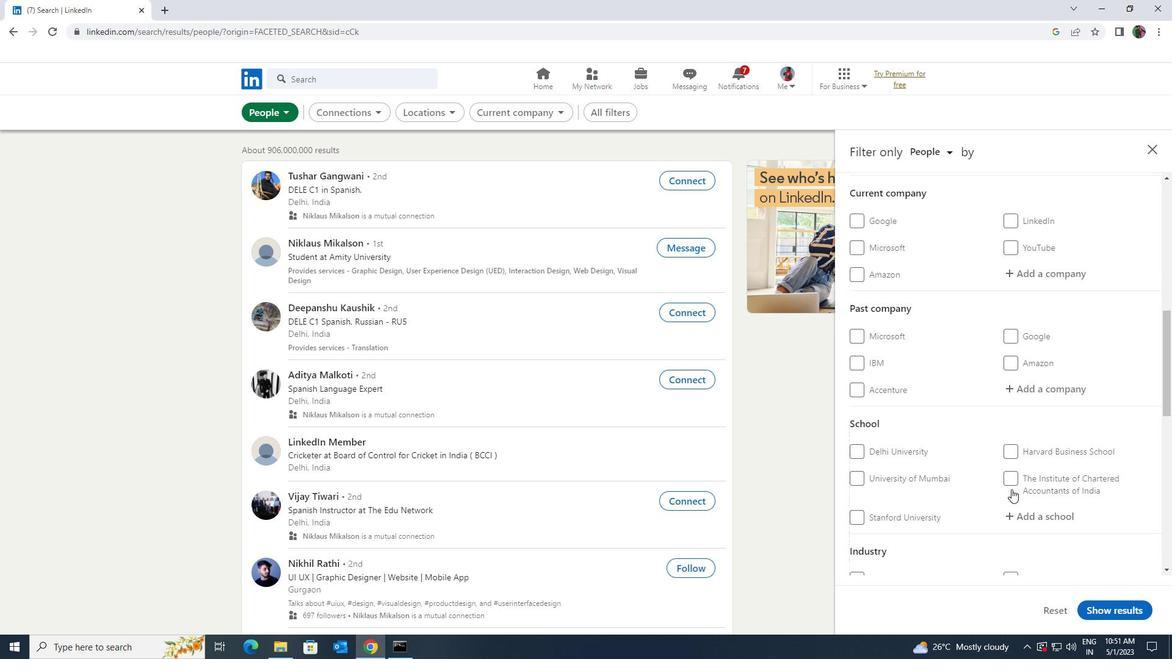 
Action: Mouse moved to (1011, 490)
Screenshot: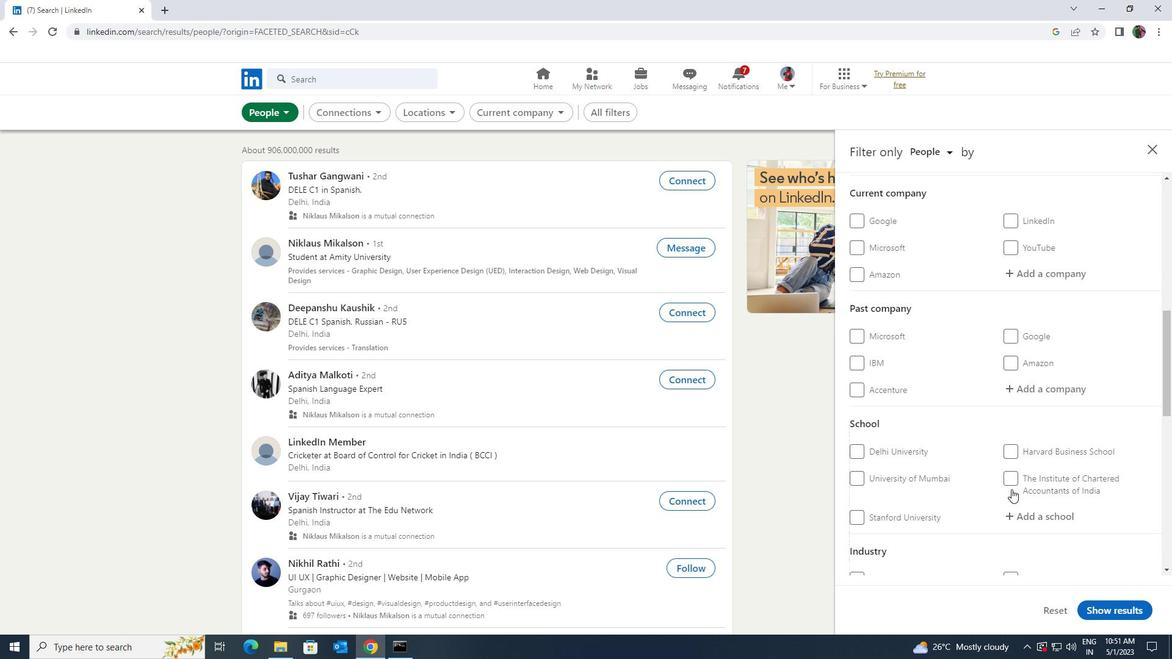 
Action: Mouse scrolled (1011, 490) with delta (0, 0)
Screenshot: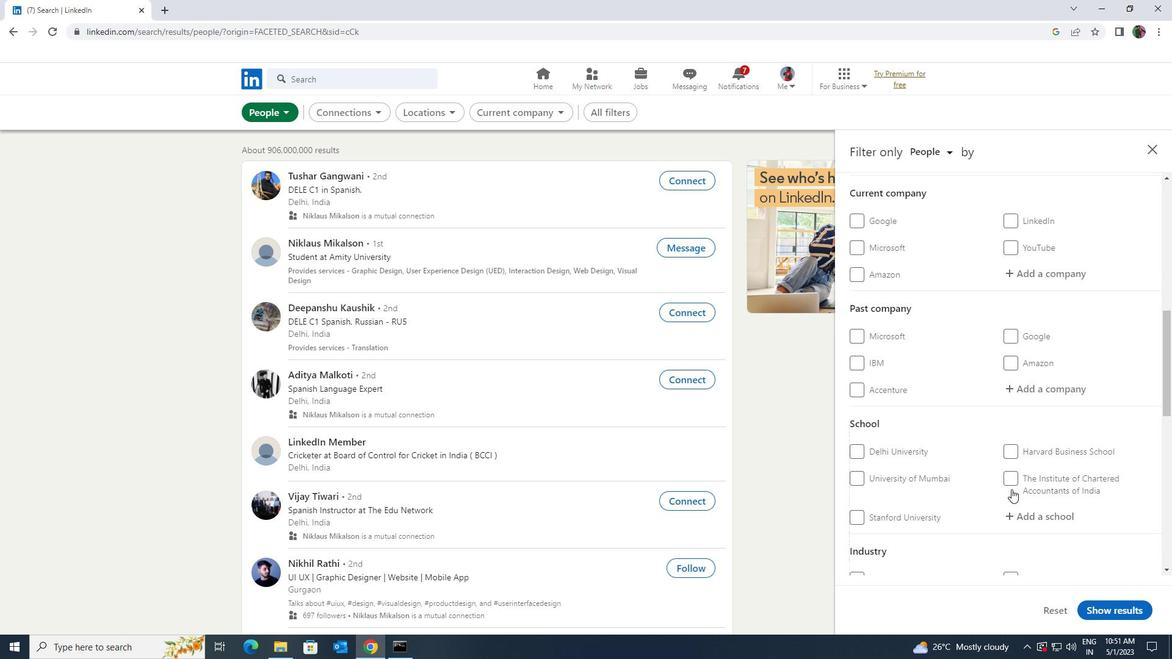 
Action: Mouse moved to (1019, 396)
Screenshot: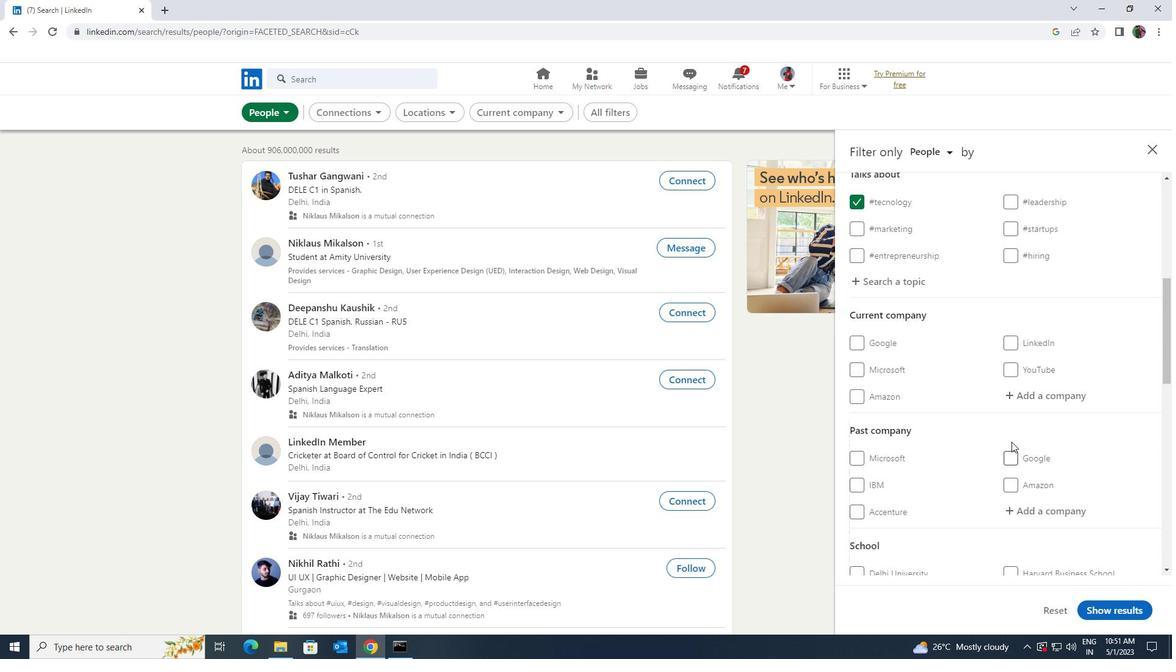 
Action: Mouse pressed left at (1019, 396)
Screenshot: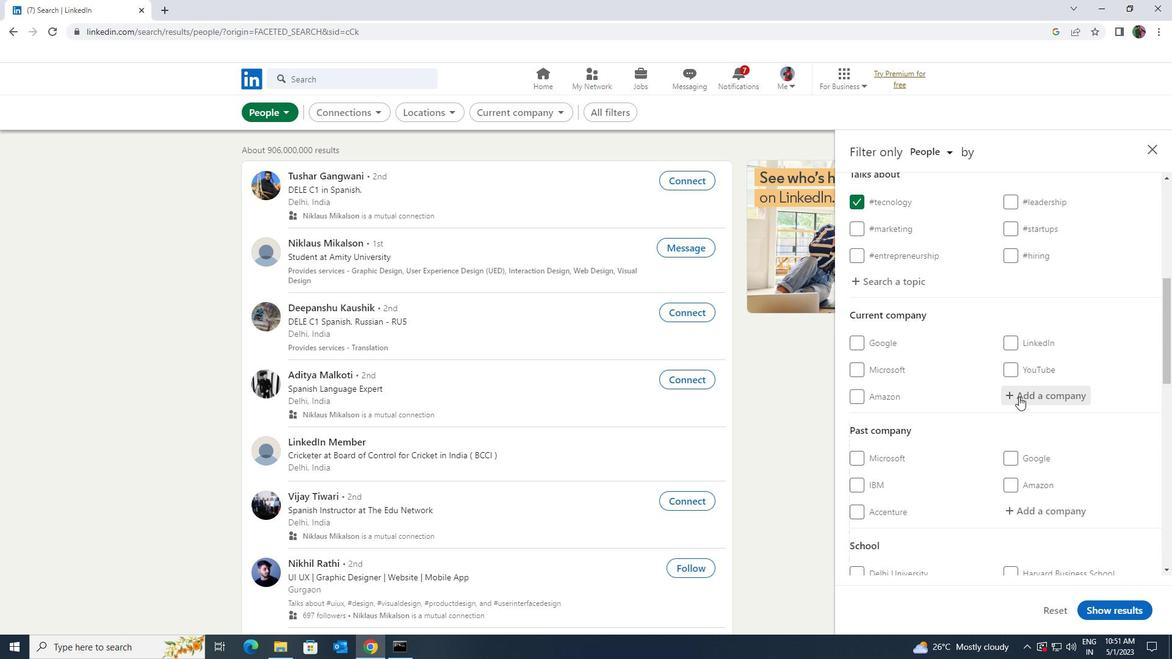 
Action: Key pressed <Key.shift>L<Key.shift><Key.shift><Key.shift><Key.shift><Key.shift><Key.shift><Key.shift><Key.shift><Key.shift>&<Key.shift>T<Key.space><Key.shift>INFRA
Screenshot: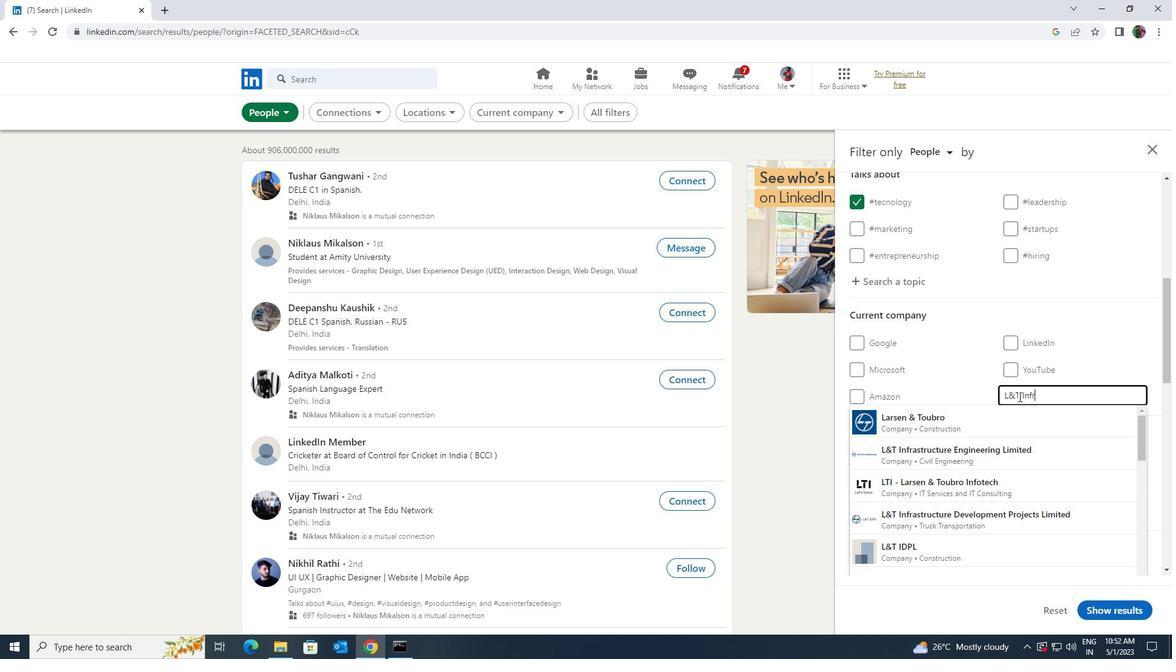 
Action: Mouse moved to (1021, 412)
Screenshot: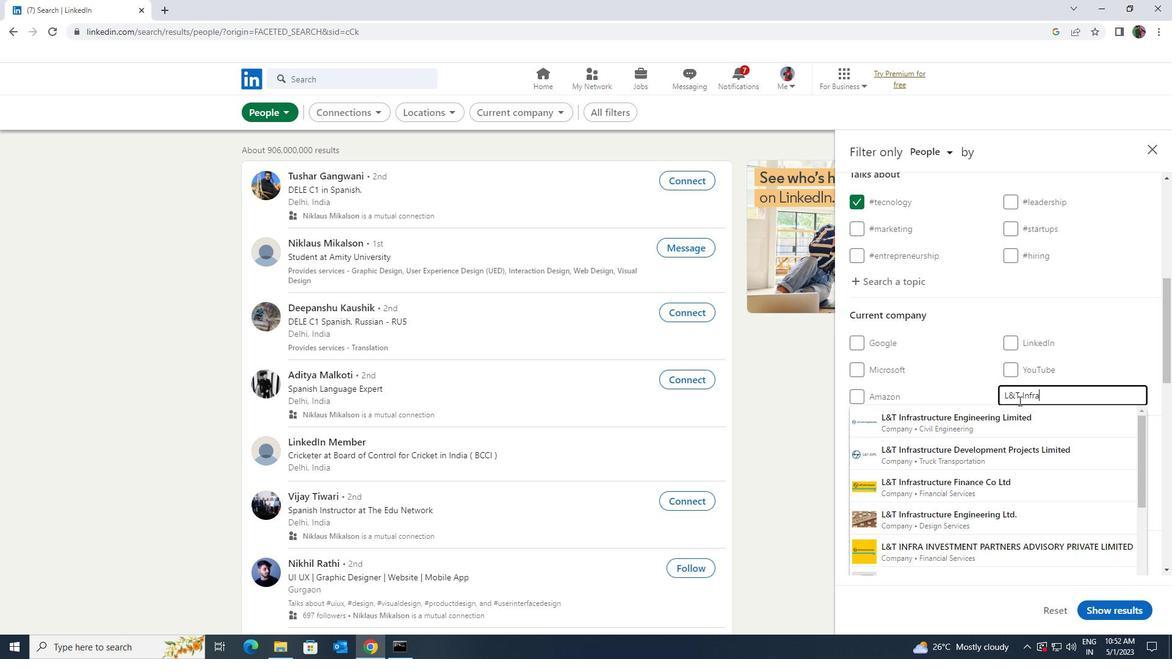
Action: Mouse pressed left at (1021, 412)
Screenshot: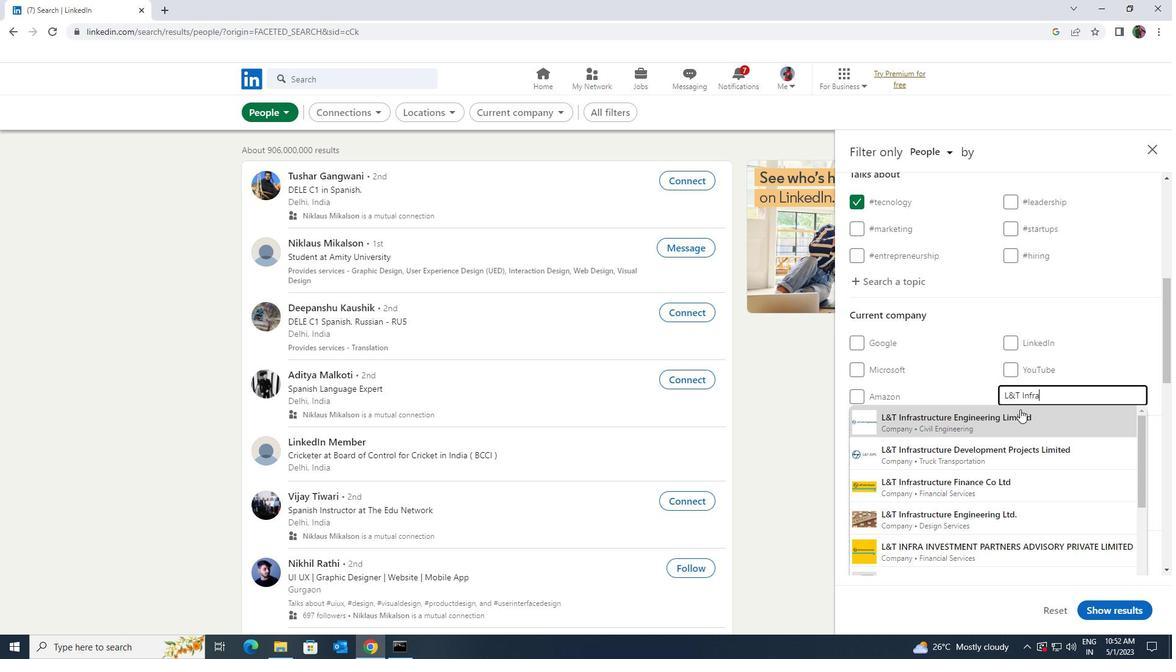 
Action: Mouse moved to (1022, 412)
Screenshot: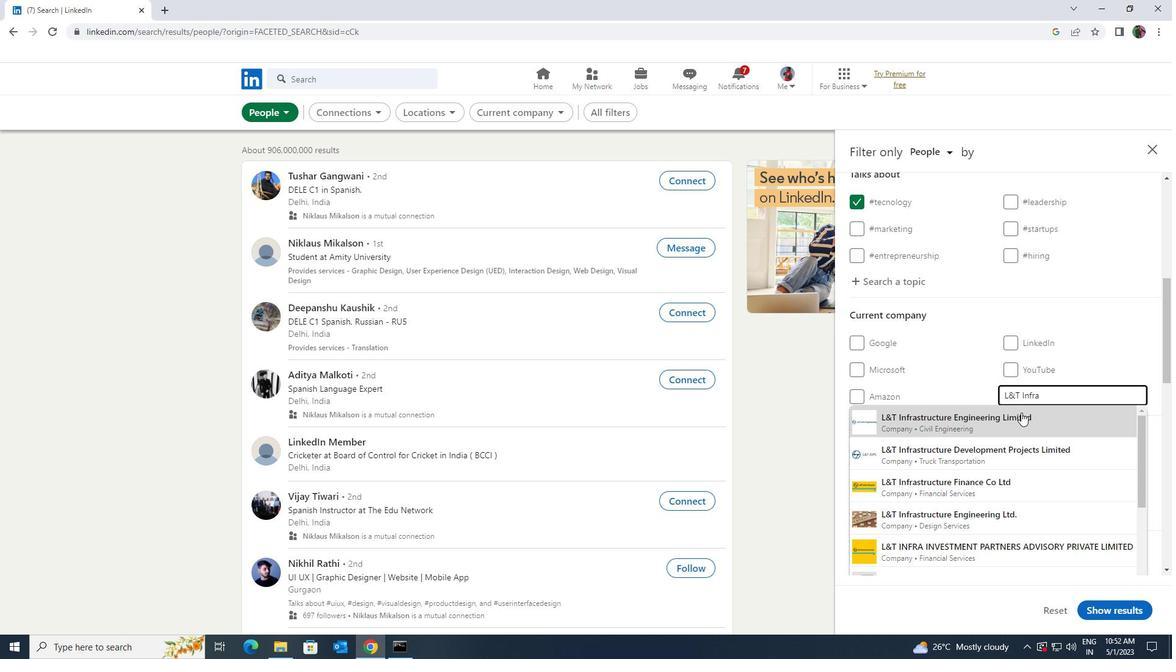 
Action: Mouse scrolled (1022, 412) with delta (0, 0)
Screenshot: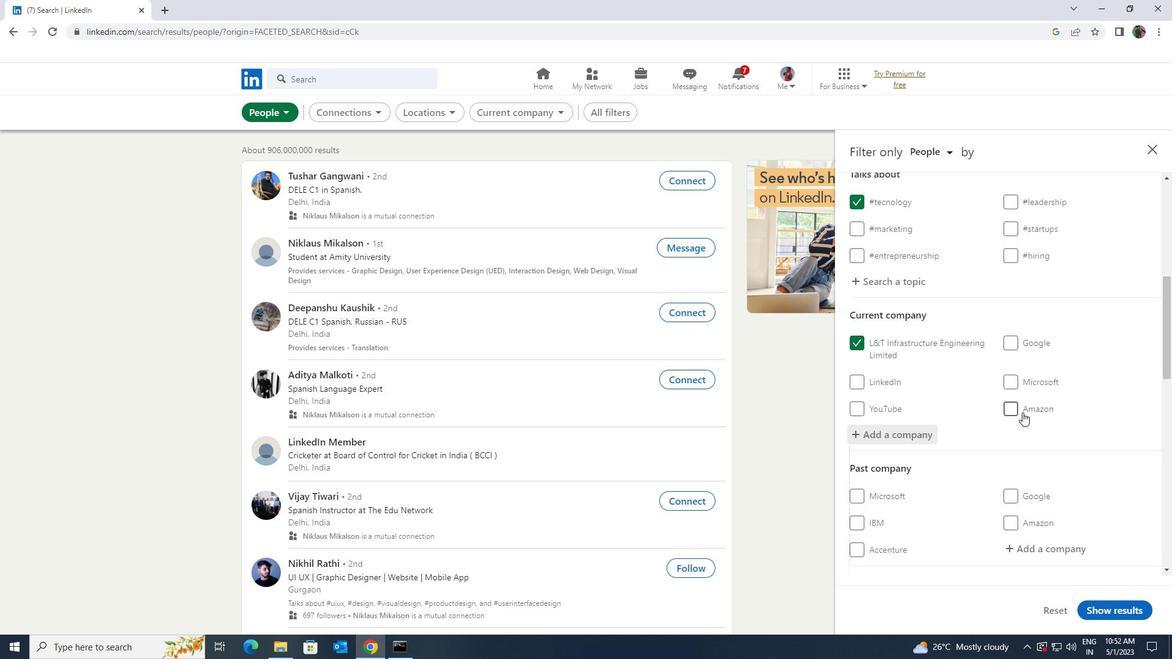 
Action: Mouse scrolled (1022, 412) with delta (0, 0)
Screenshot: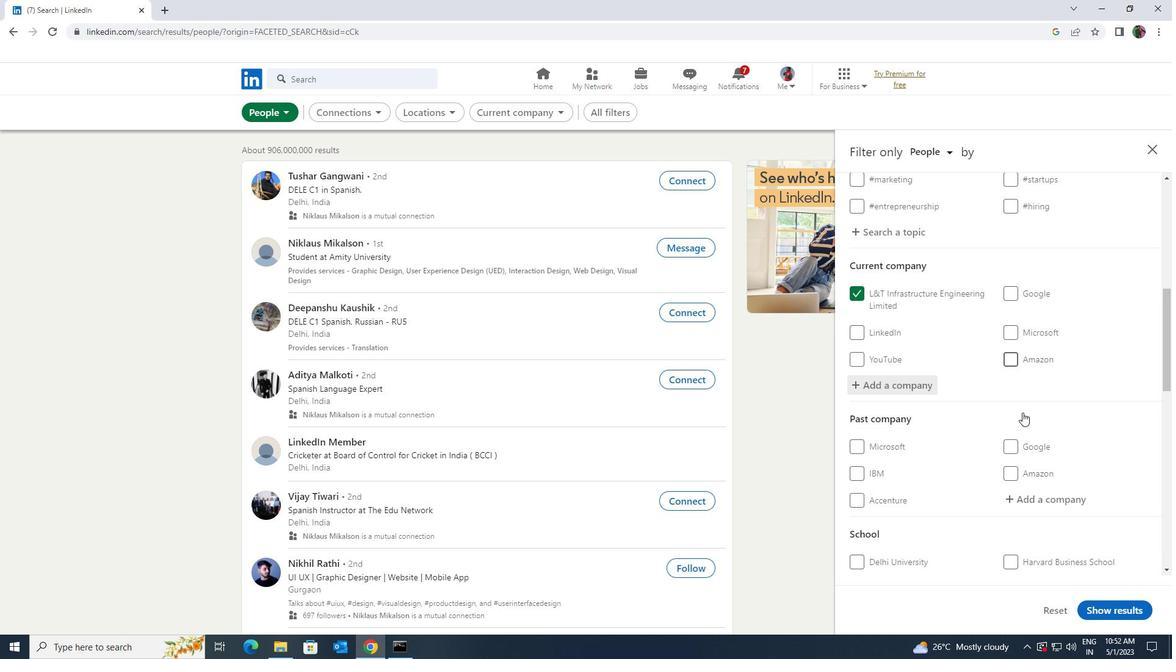 
Action: Mouse scrolled (1022, 412) with delta (0, 0)
Screenshot: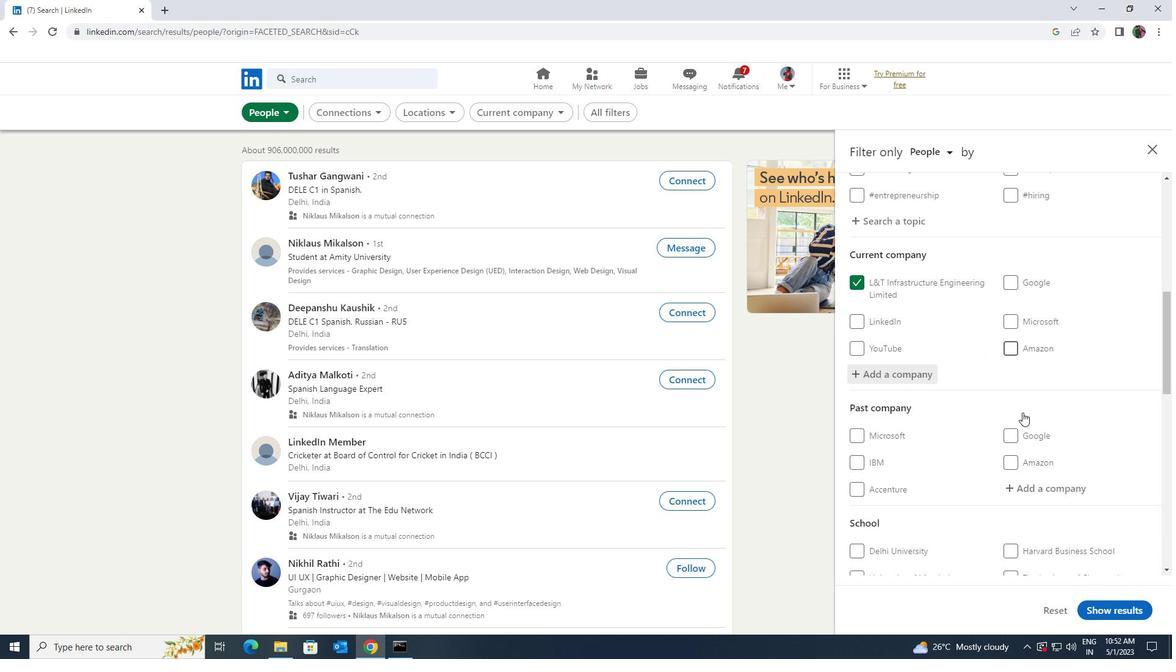
Action: Mouse scrolled (1022, 412) with delta (0, 0)
Screenshot: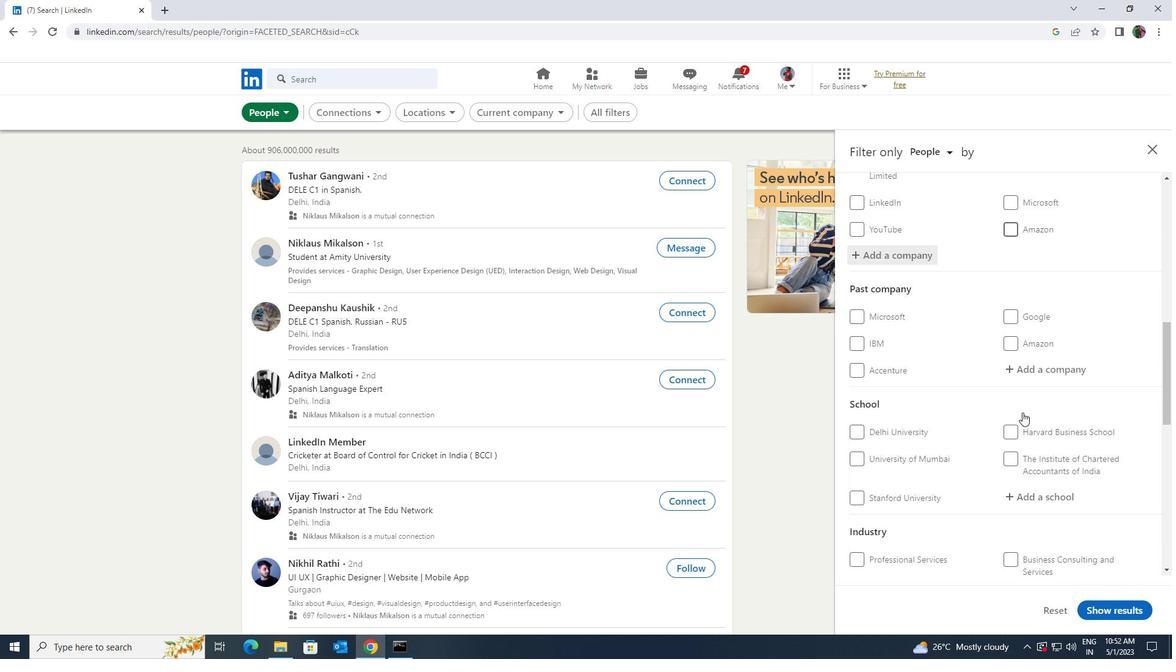 
Action: Mouse moved to (1027, 426)
Screenshot: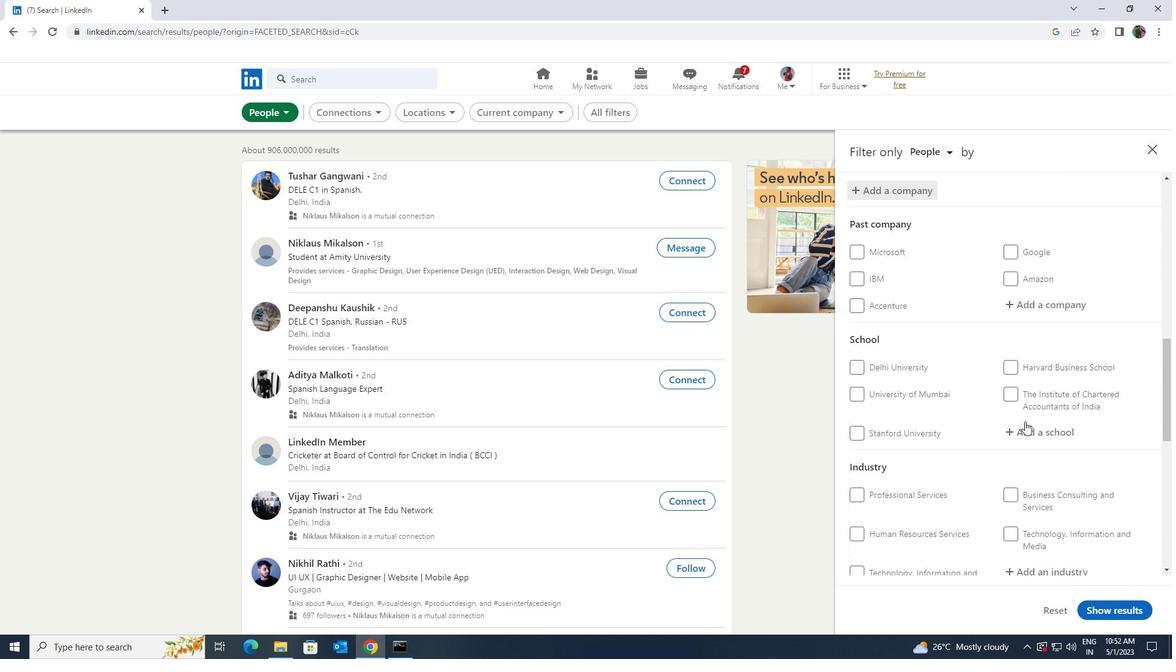 
Action: Mouse pressed left at (1027, 426)
Screenshot: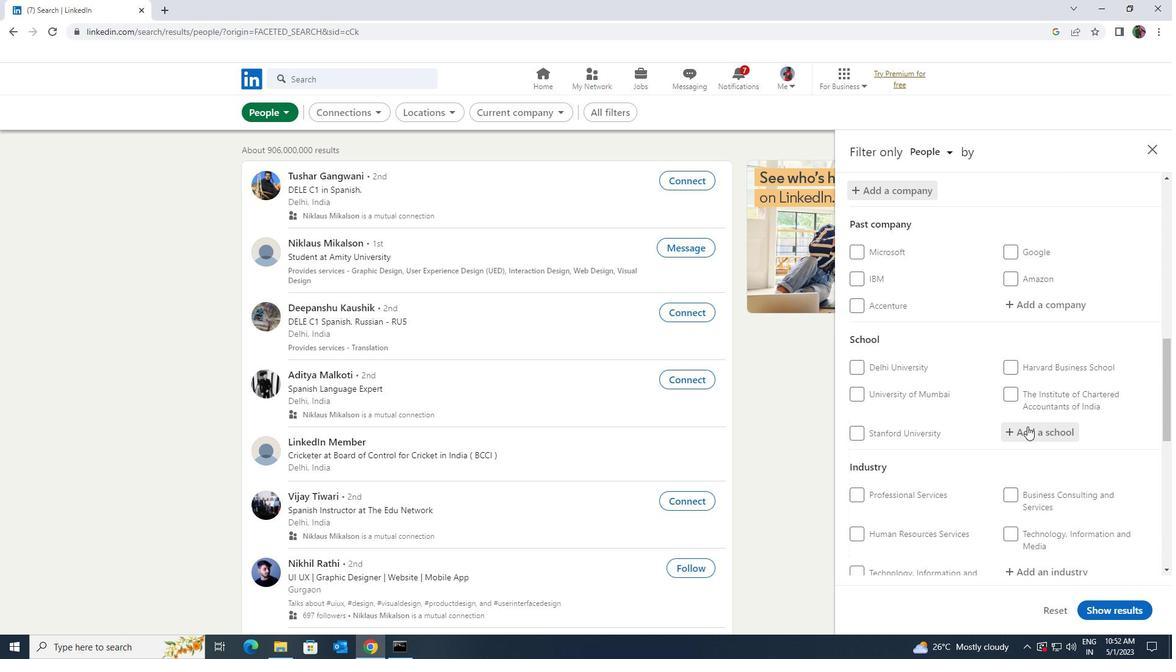 
Action: Key pressed <Key.shift>KRT<Key.space><Key.shift>ARTS
Screenshot: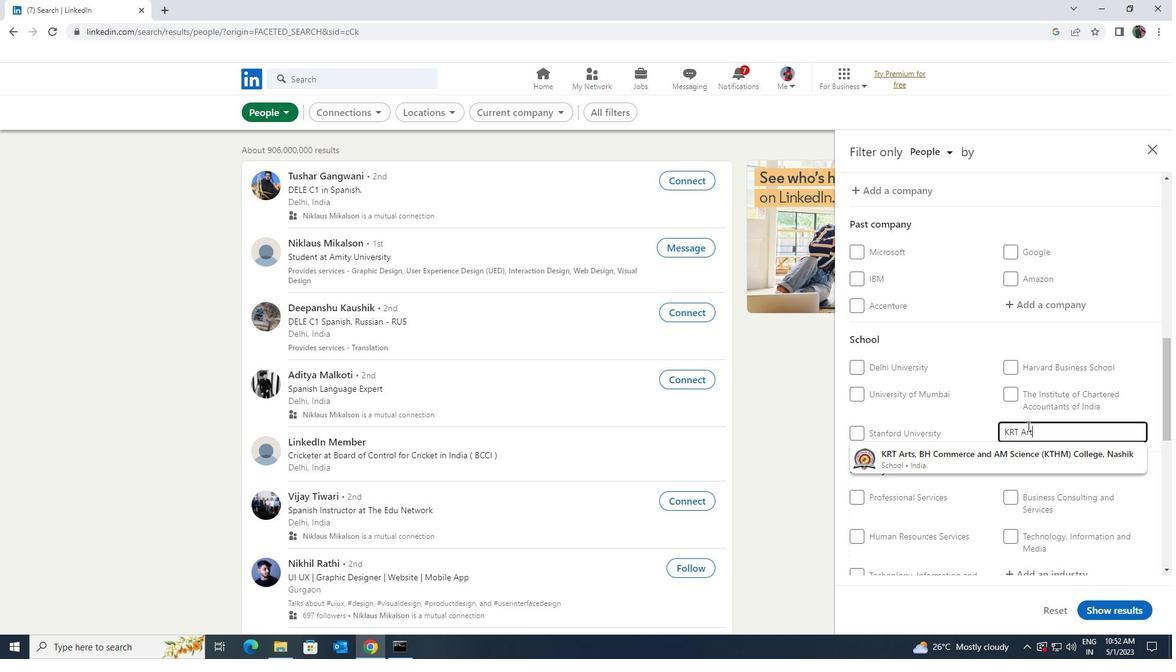 
Action: Mouse moved to (1027, 442)
Screenshot: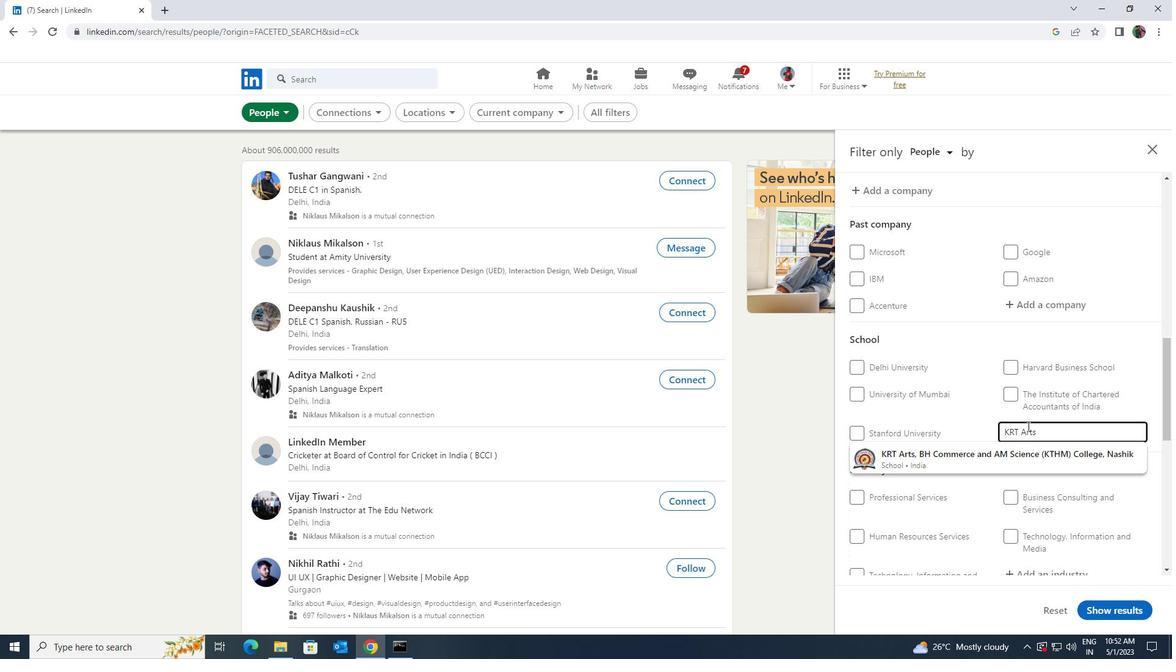
Action: Mouse pressed left at (1027, 442)
Screenshot: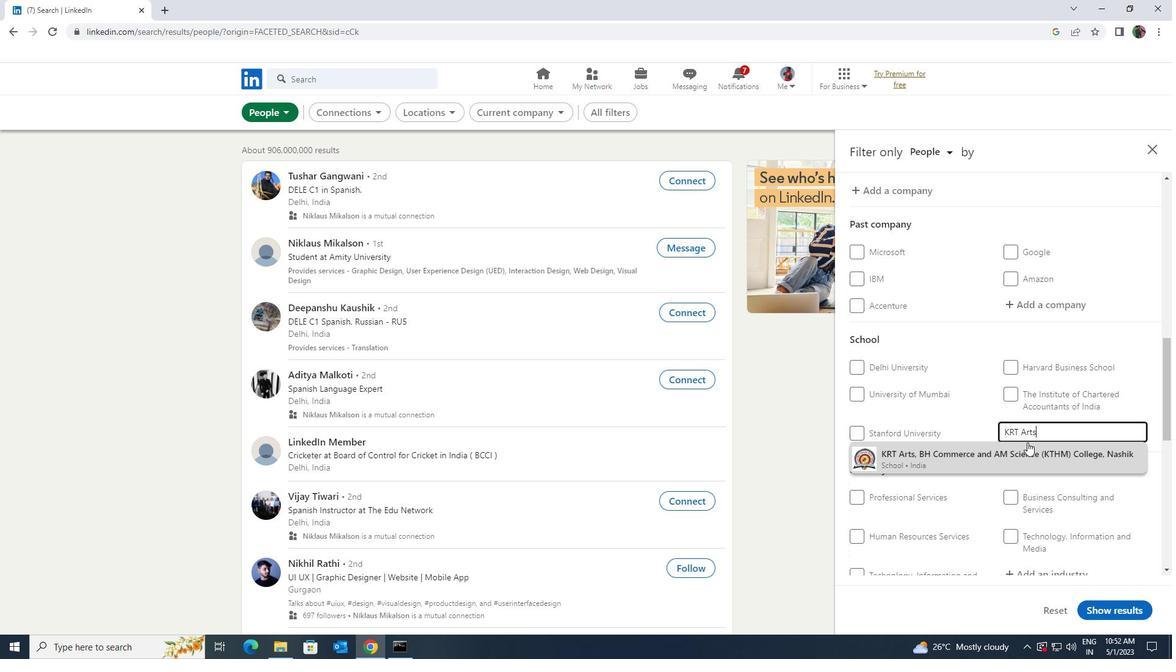 
Action: Mouse scrolled (1027, 442) with delta (0, 0)
Screenshot: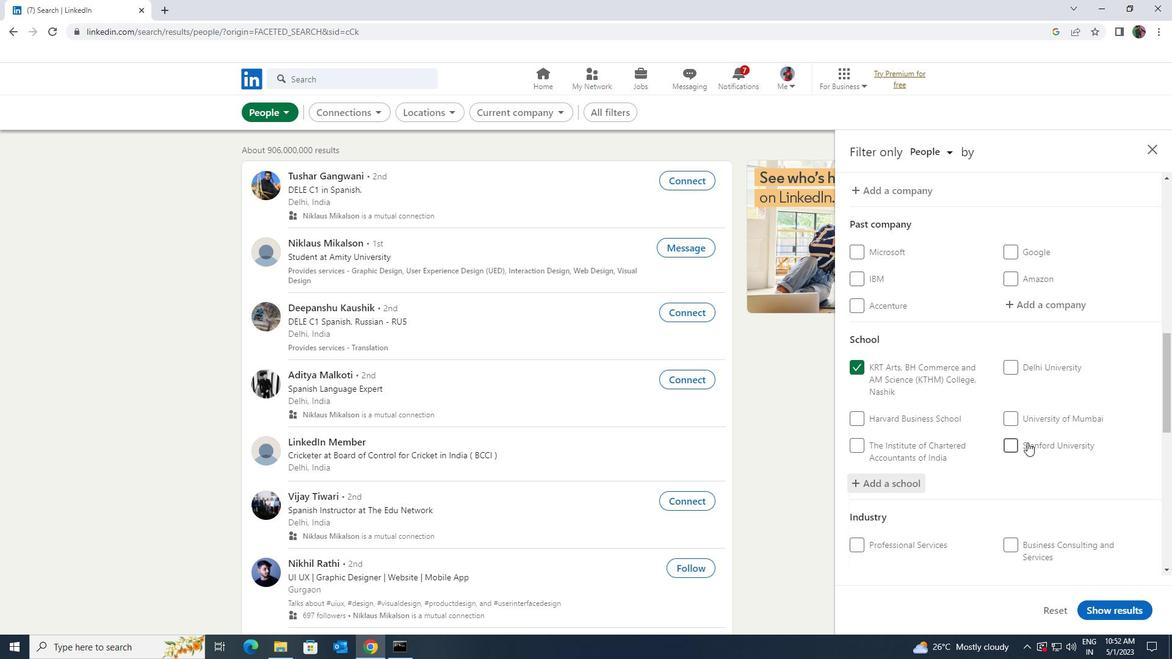 
Action: Mouse scrolled (1027, 442) with delta (0, 0)
Screenshot: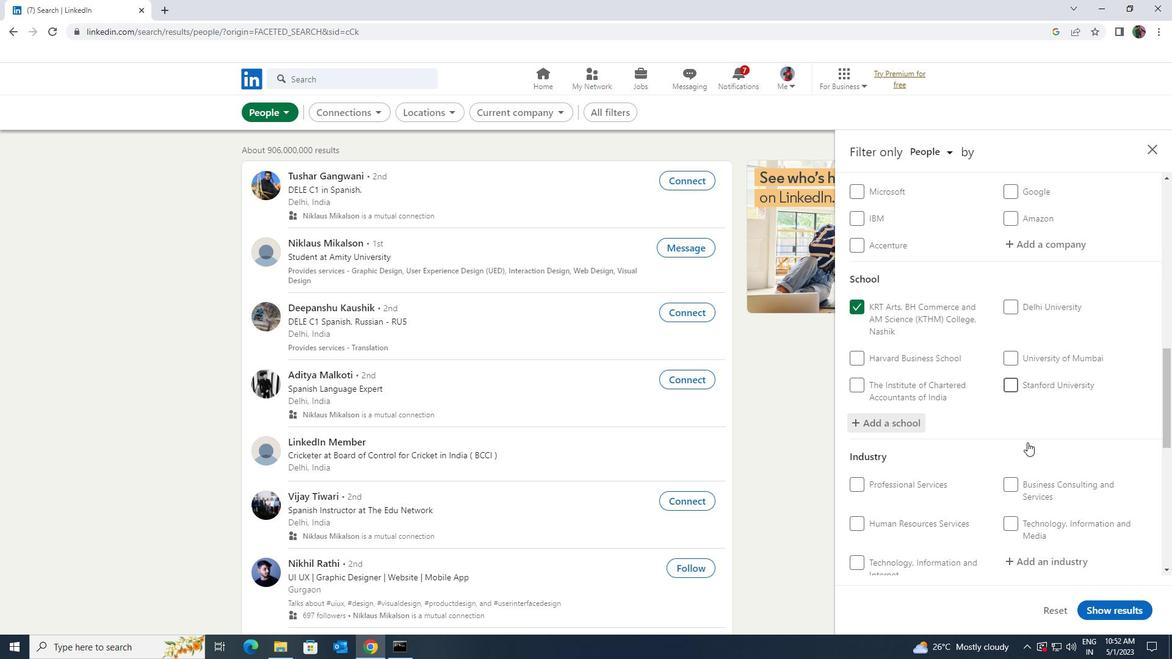 
Action: Mouse scrolled (1027, 442) with delta (0, 0)
Screenshot: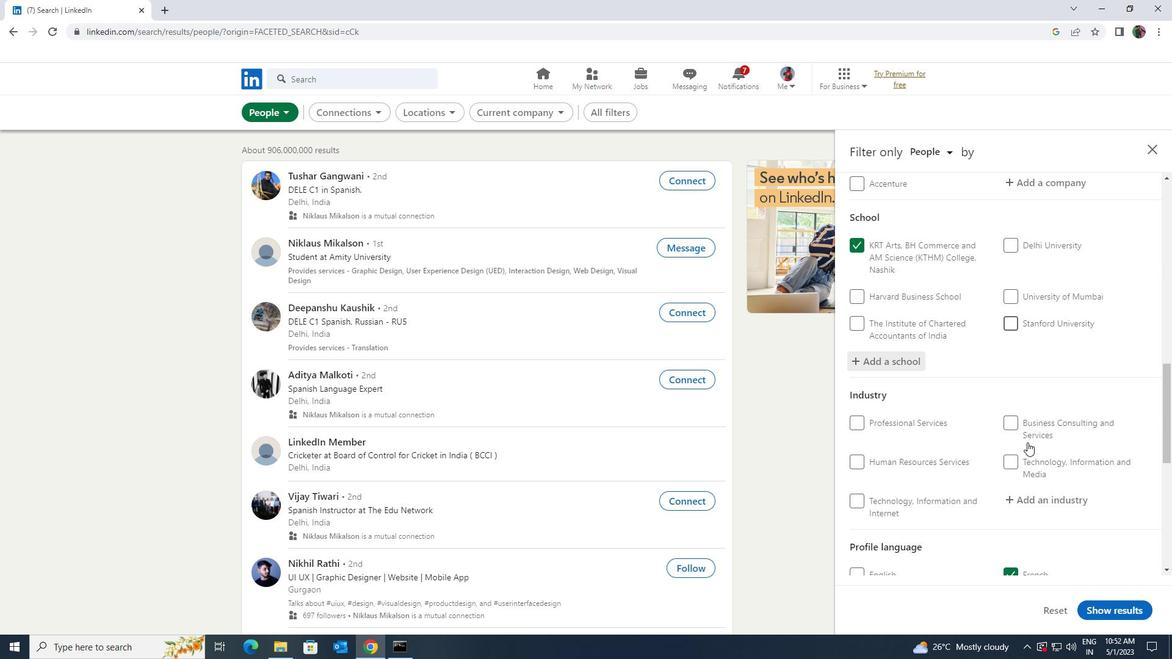 
Action: Mouse pressed left at (1027, 442)
Screenshot: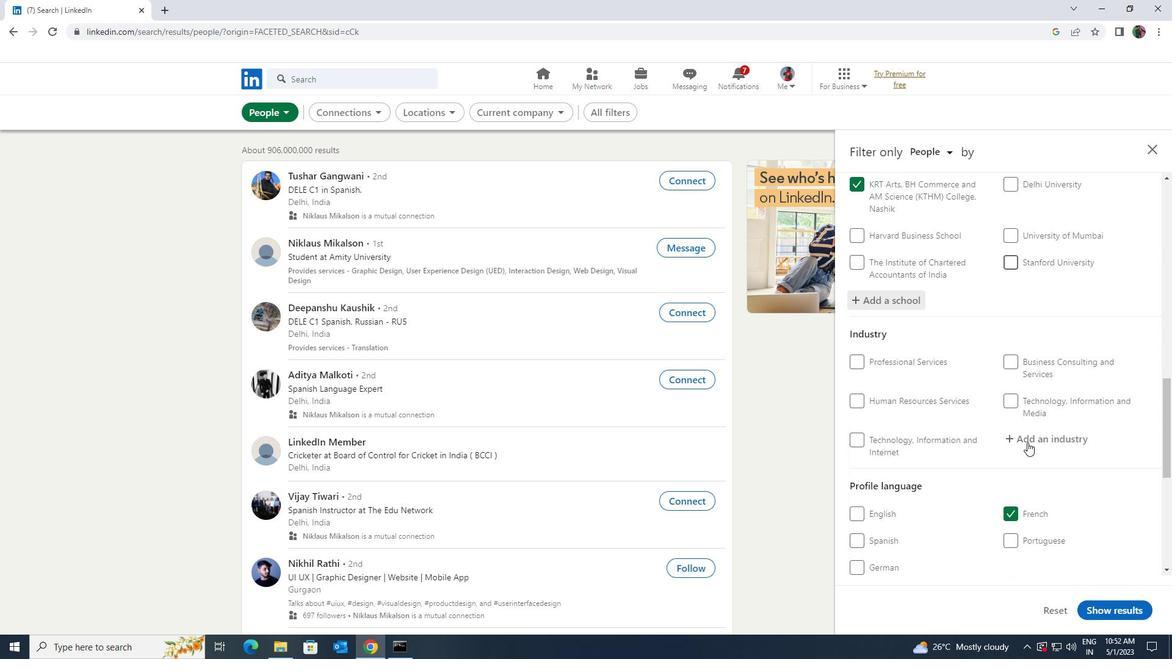
Action: Key pressed <Key.shift><Key.shift><Key.shift>UTILI
Screenshot: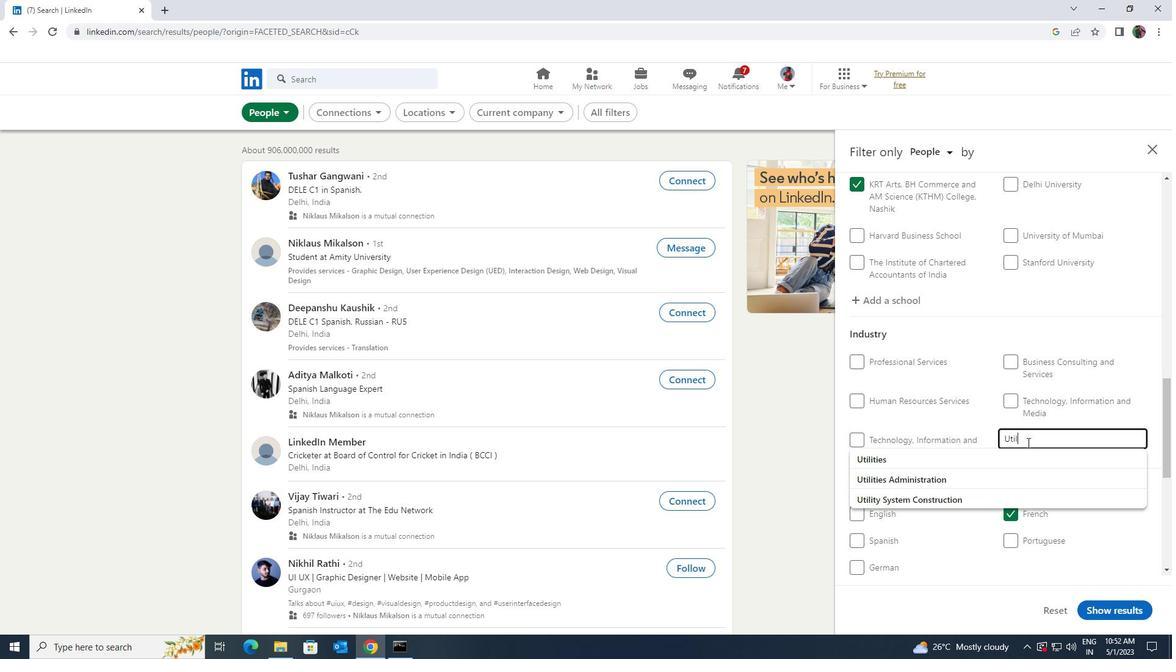 
Action: Mouse moved to (1025, 451)
Screenshot: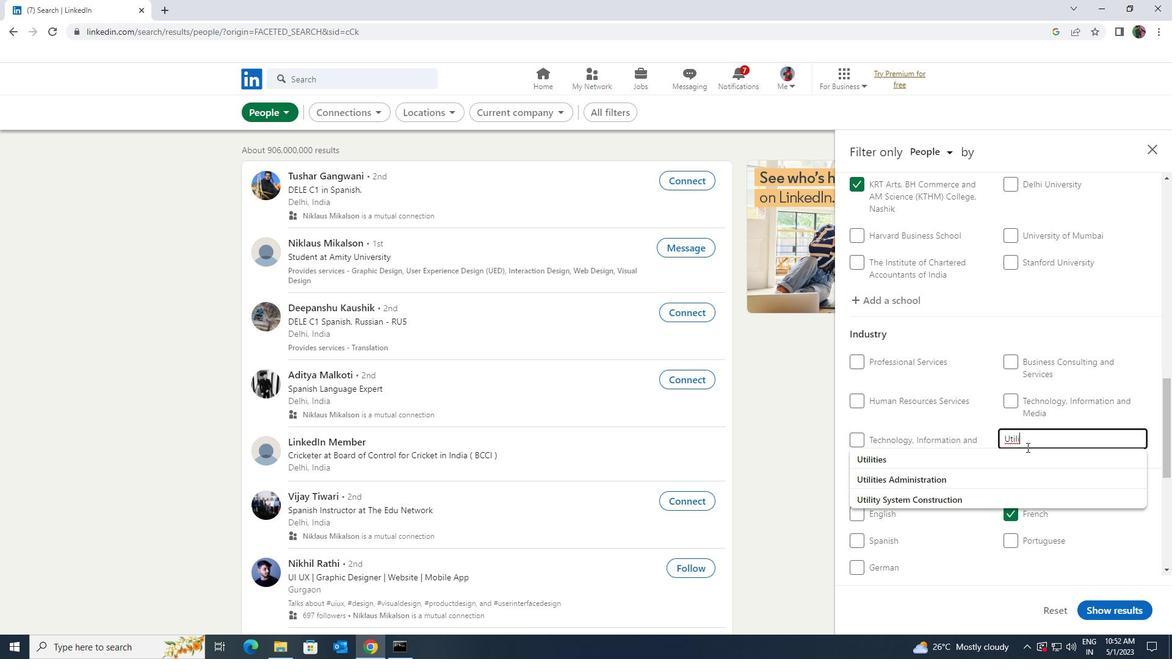 
Action: Mouse pressed left at (1025, 451)
Screenshot: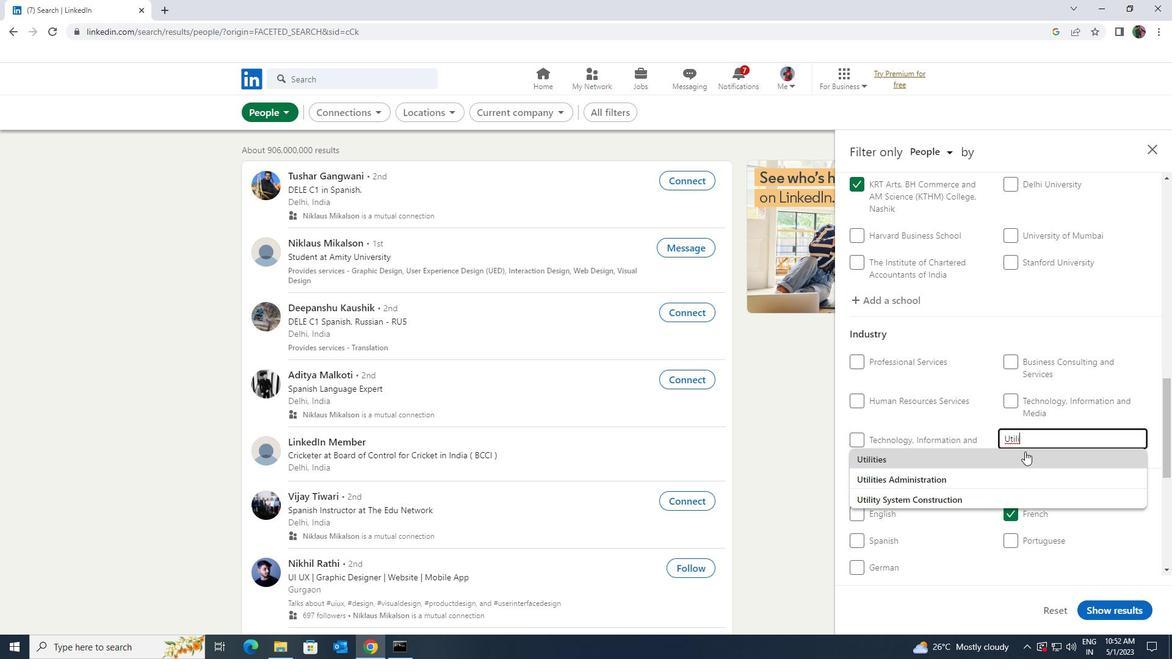 
Action: Mouse scrolled (1025, 451) with delta (0, 0)
Screenshot: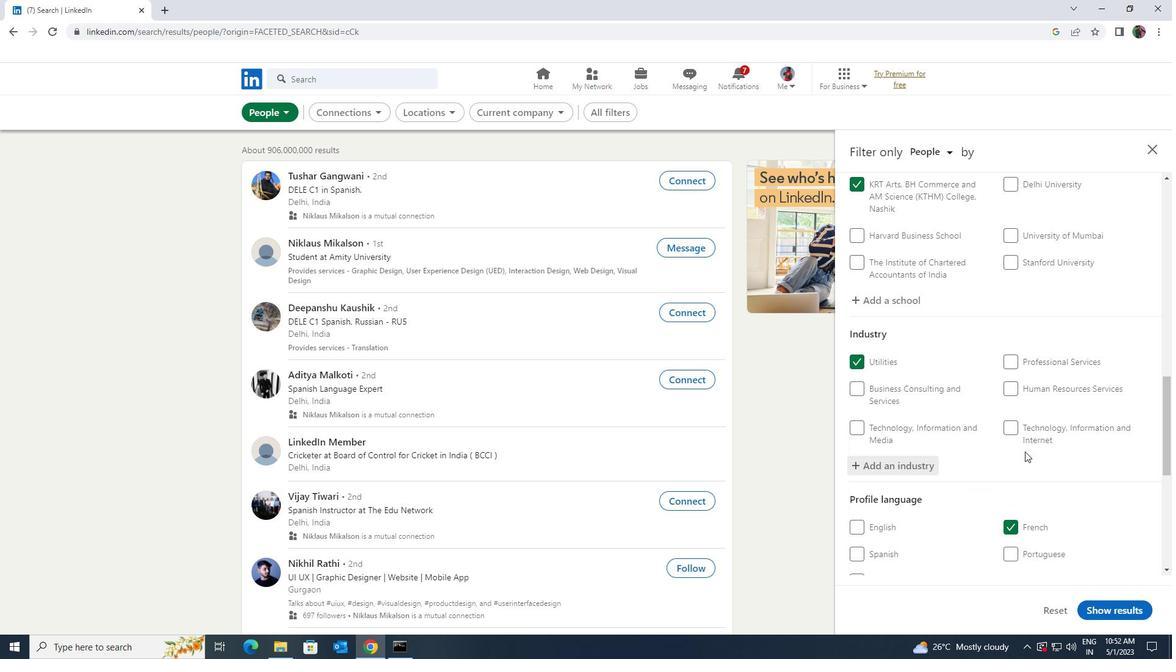 
Action: Mouse scrolled (1025, 451) with delta (0, 0)
Screenshot: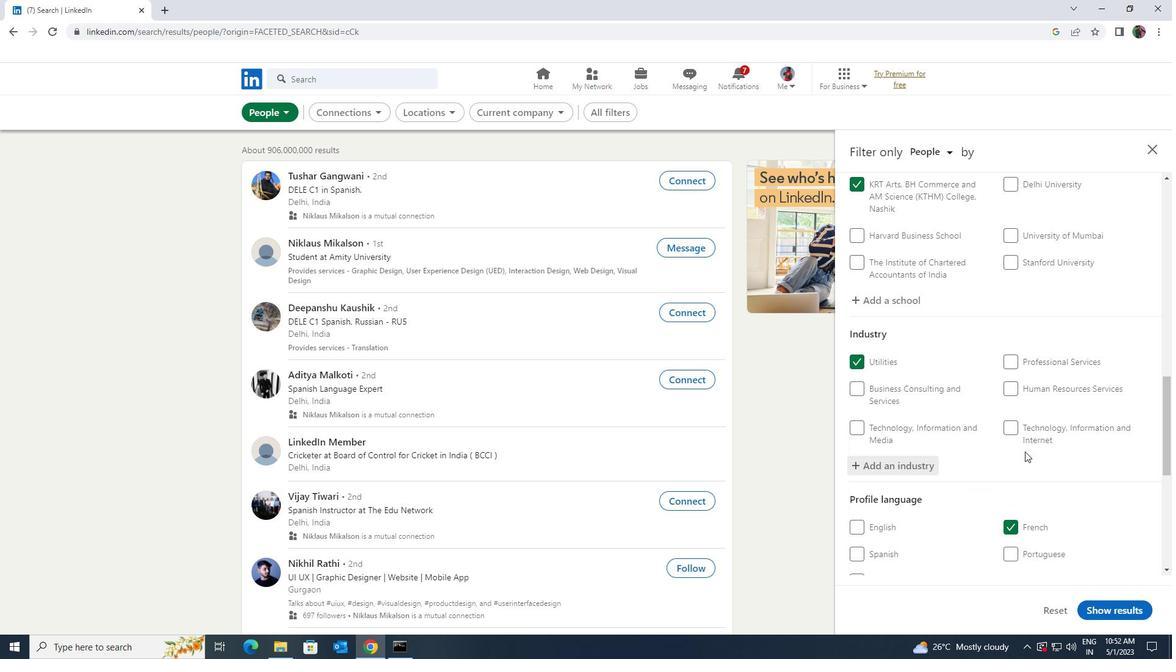 
Action: Mouse scrolled (1025, 451) with delta (0, 0)
Screenshot: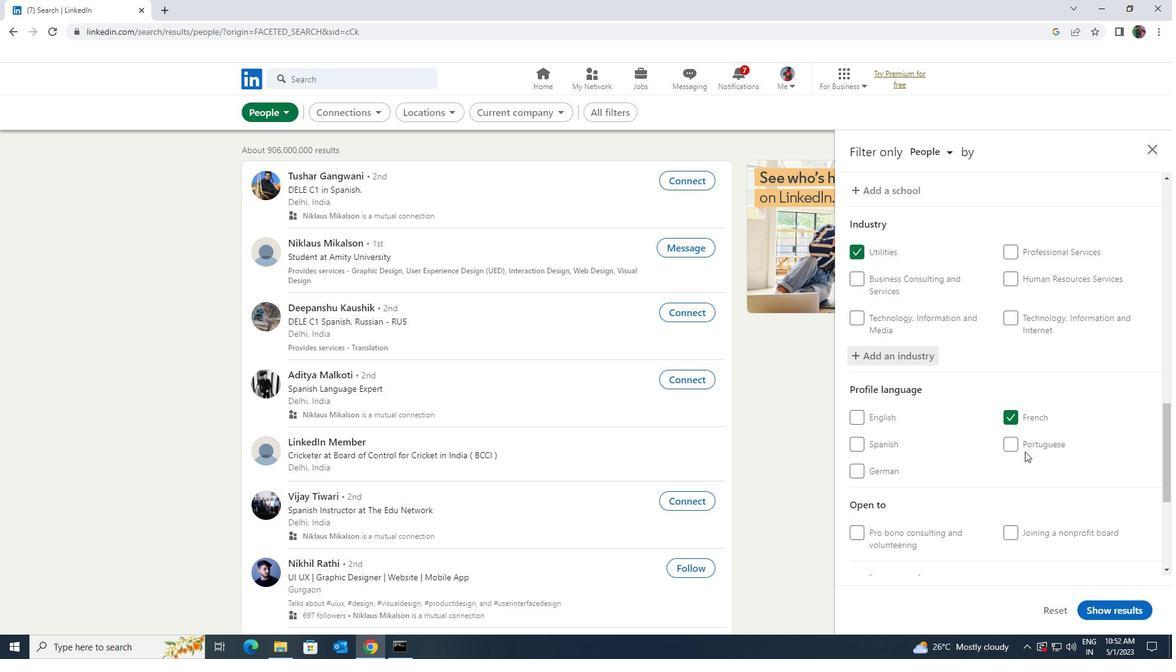 
Action: Mouse scrolled (1025, 451) with delta (0, 0)
Screenshot: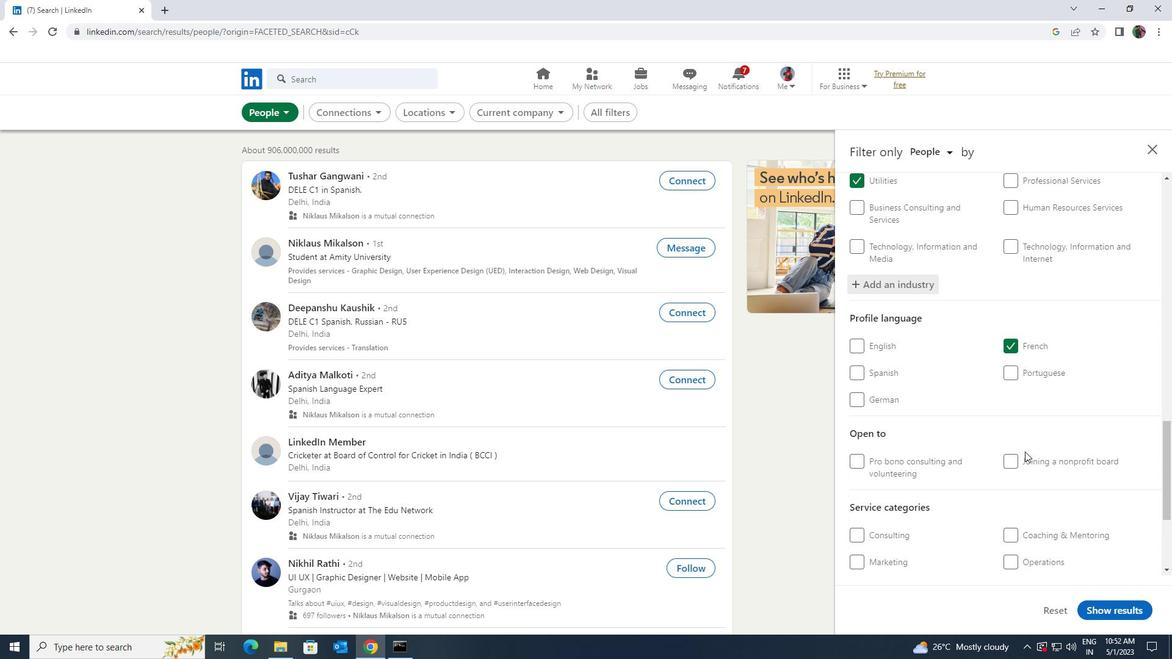 
Action: Mouse scrolled (1025, 451) with delta (0, 0)
Screenshot: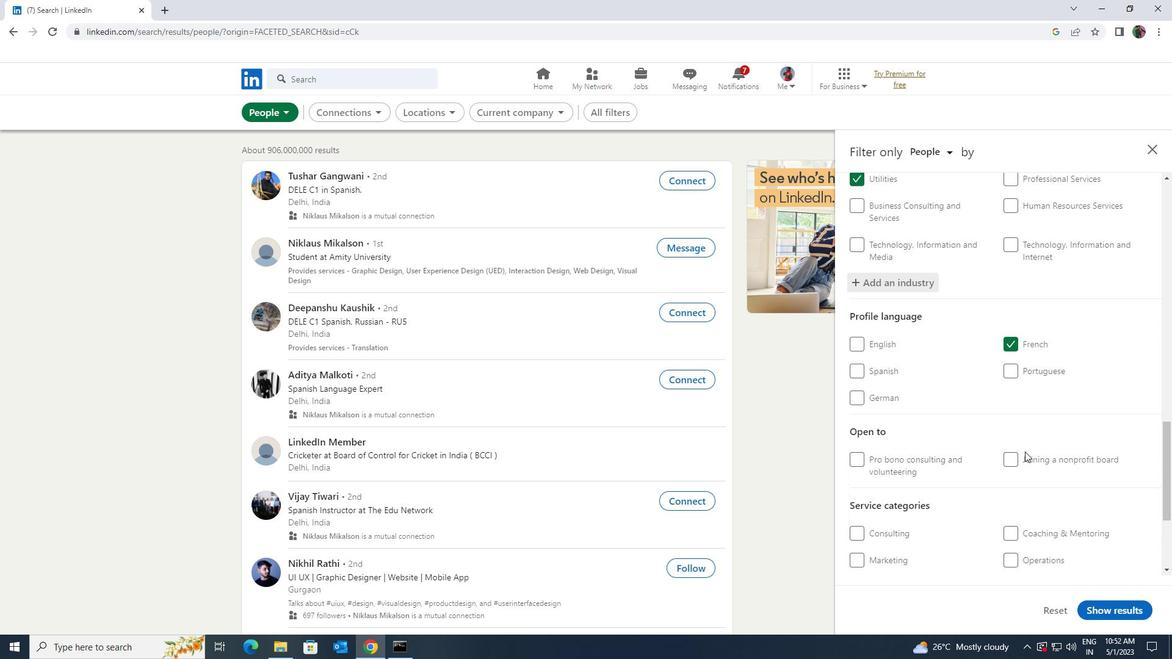 
Action: Mouse moved to (1025, 460)
Screenshot: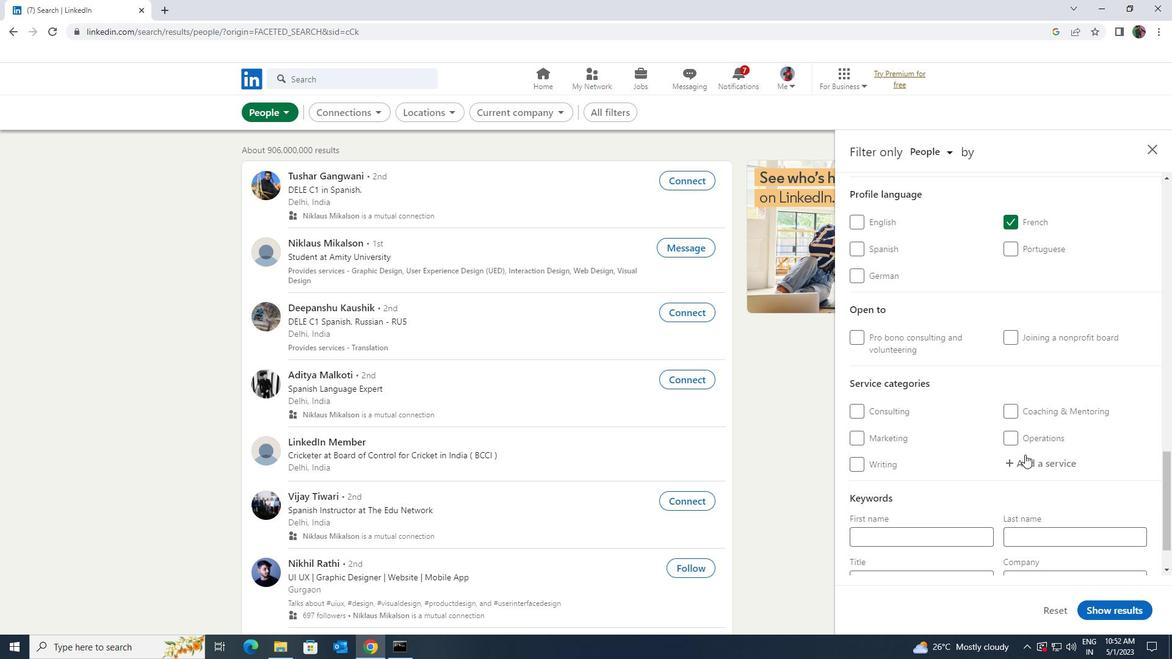 
Action: Mouse pressed left at (1025, 460)
Screenshot: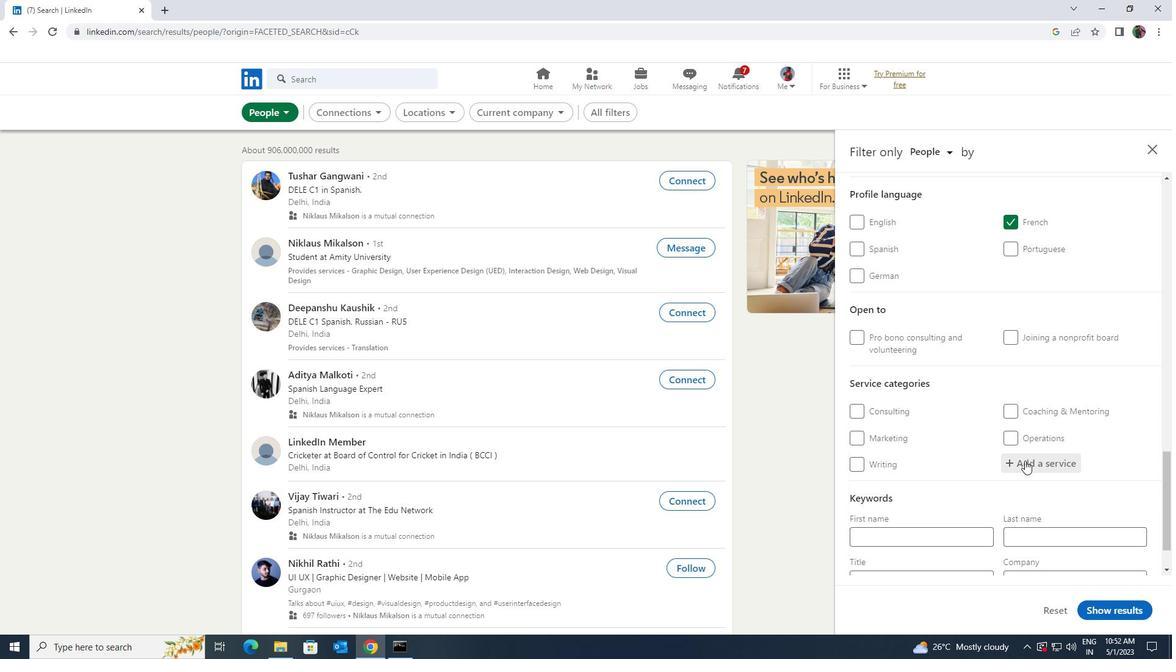 
Action: Key pressed <Key.shift>TAX<Key.space><Key.shift>LA
Screenshot: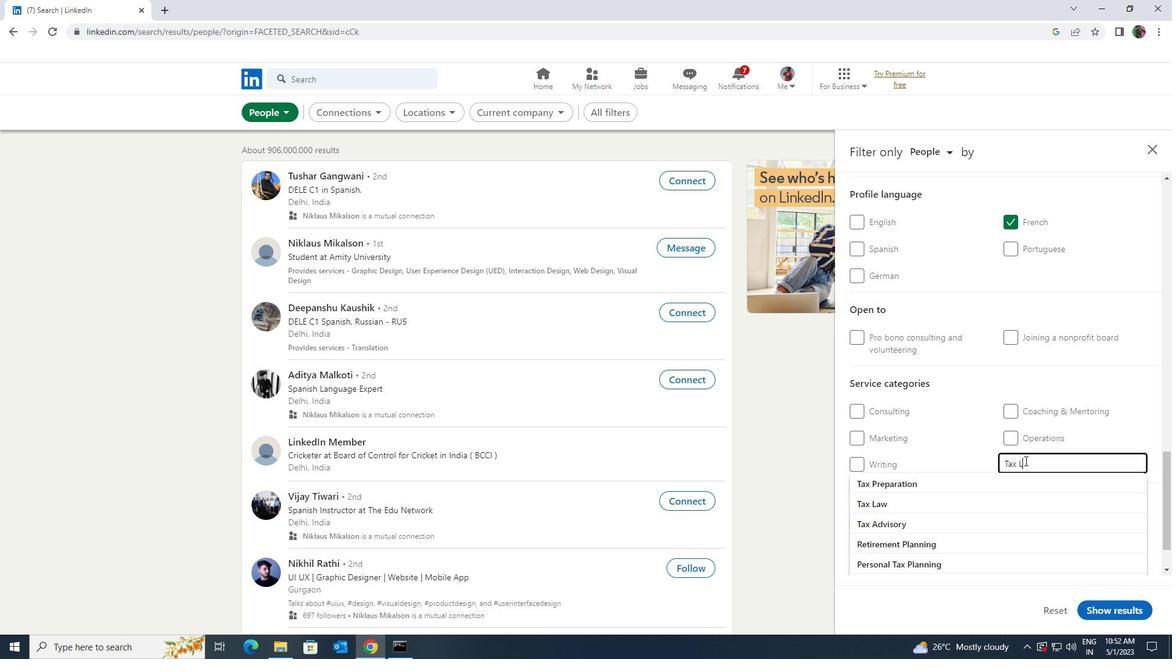 
Action: Mouse moved to (1019, 476)
Screenshot: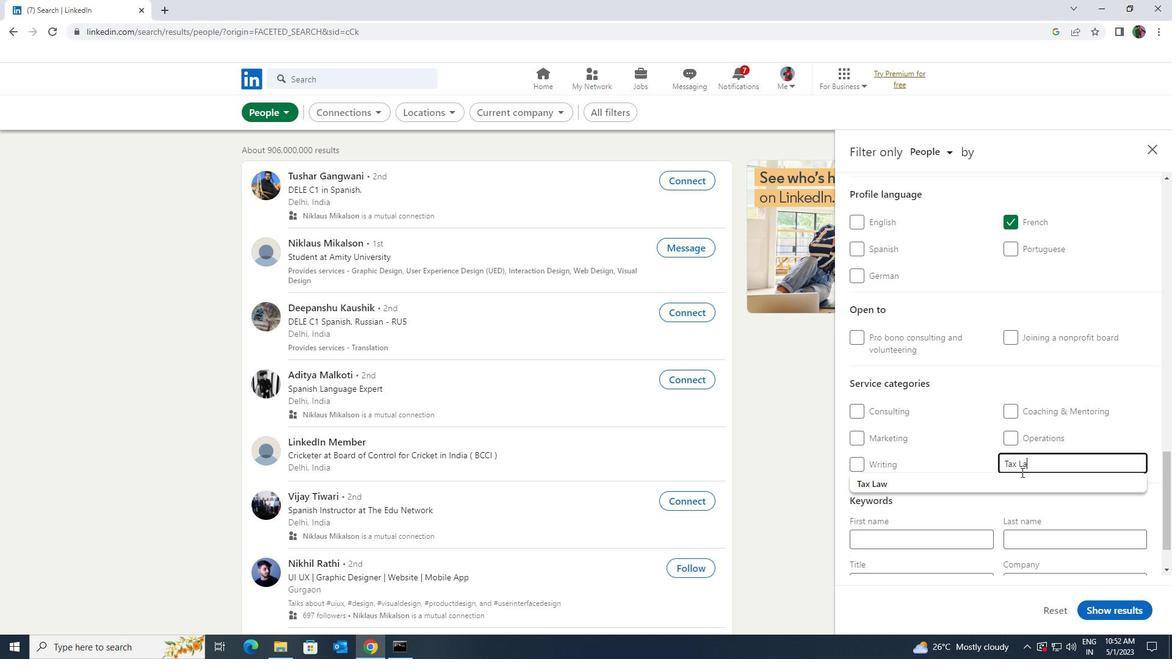
Action: Mouse pressed left at (1019, 476)
Screenshot: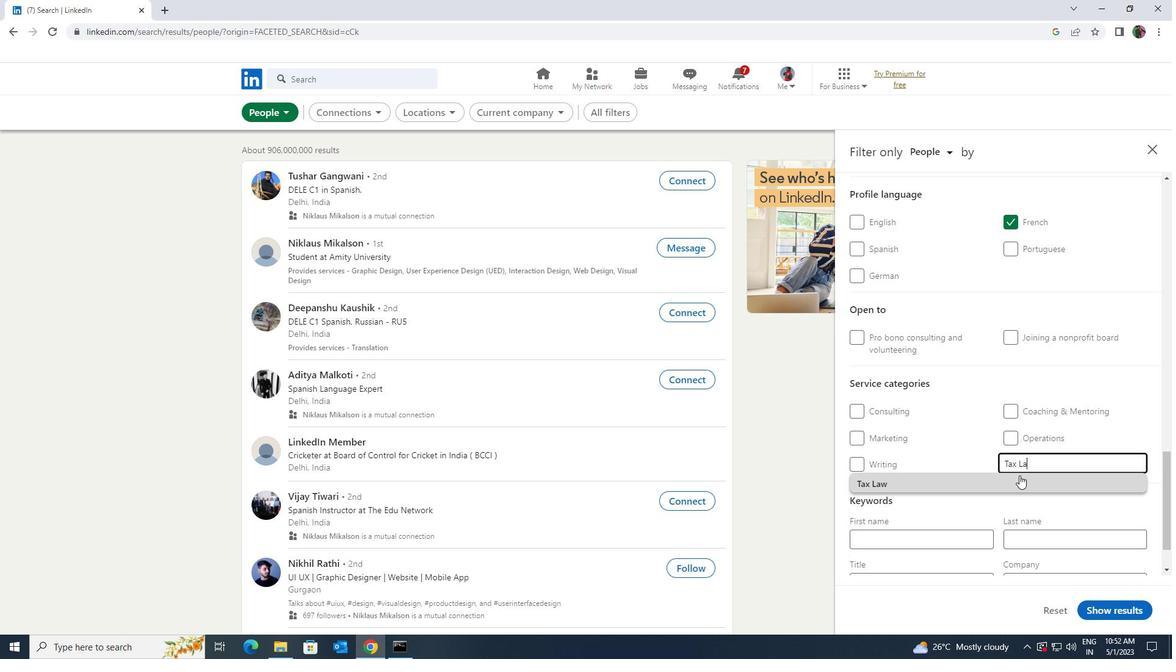 
Action: Mouse scrolled (1019, 475) with delta (0, 0)
Screenshot: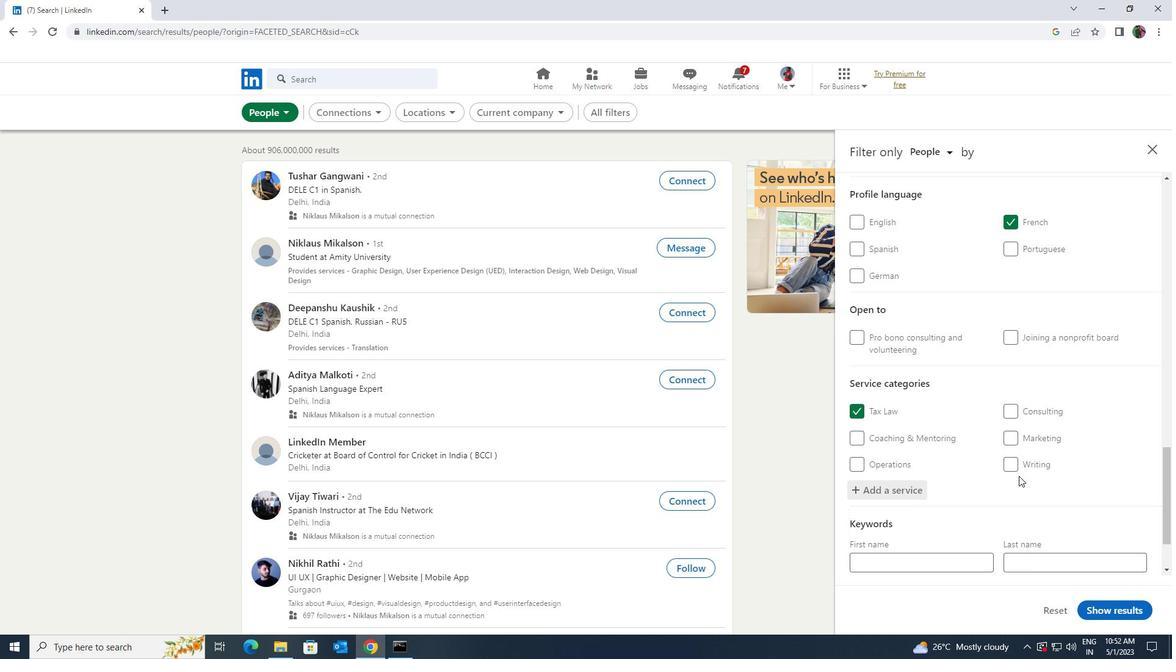 
Action: Mouse scrolled (1019, 475) with delta (0, 0)
Screenshot: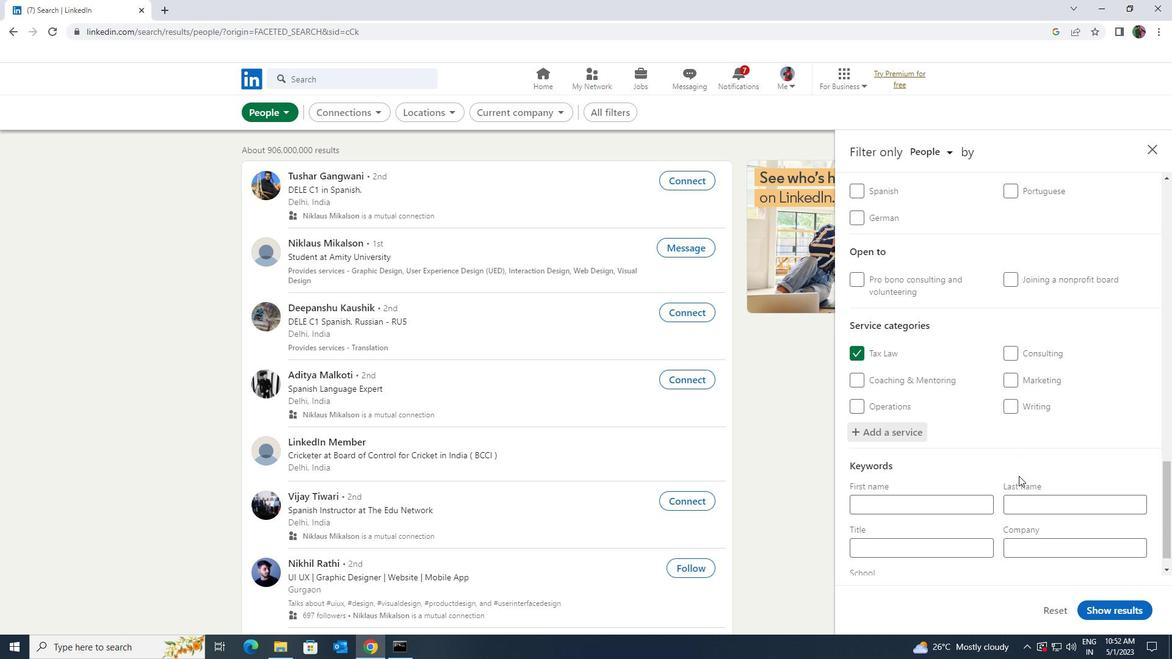 
Action: Mouse moved to (981, 516)
Screenshot: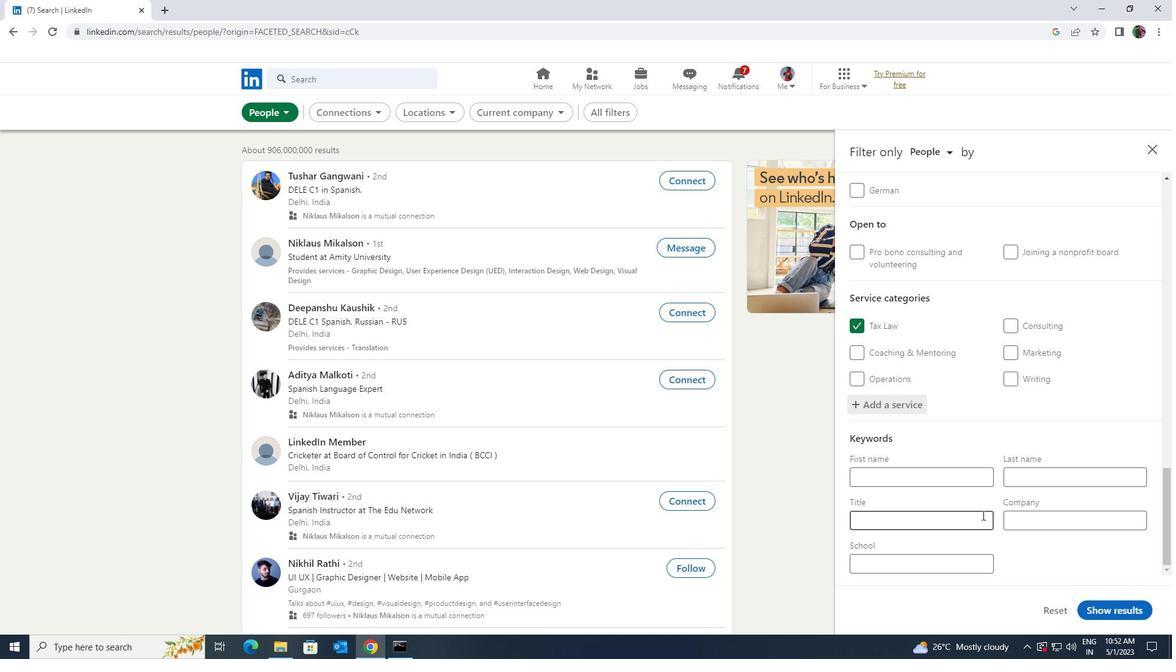 
Action: Mouse pressed left at (981, 516)
Screenshot: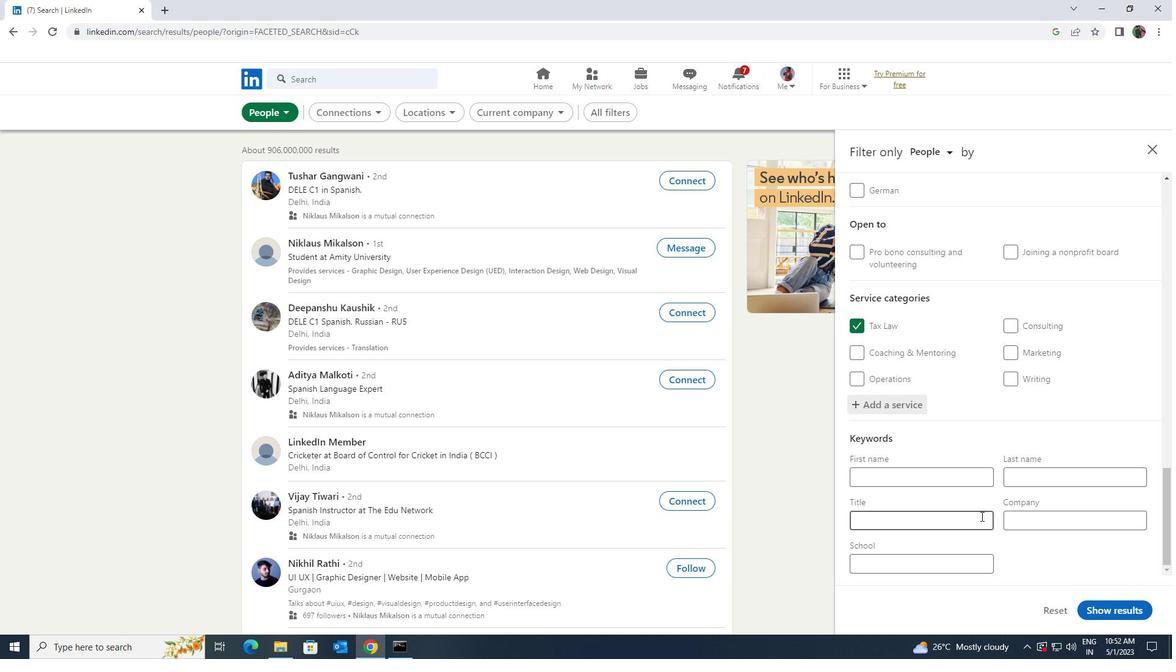 
Action: Mouse moved to (980, 517)
Screenshot: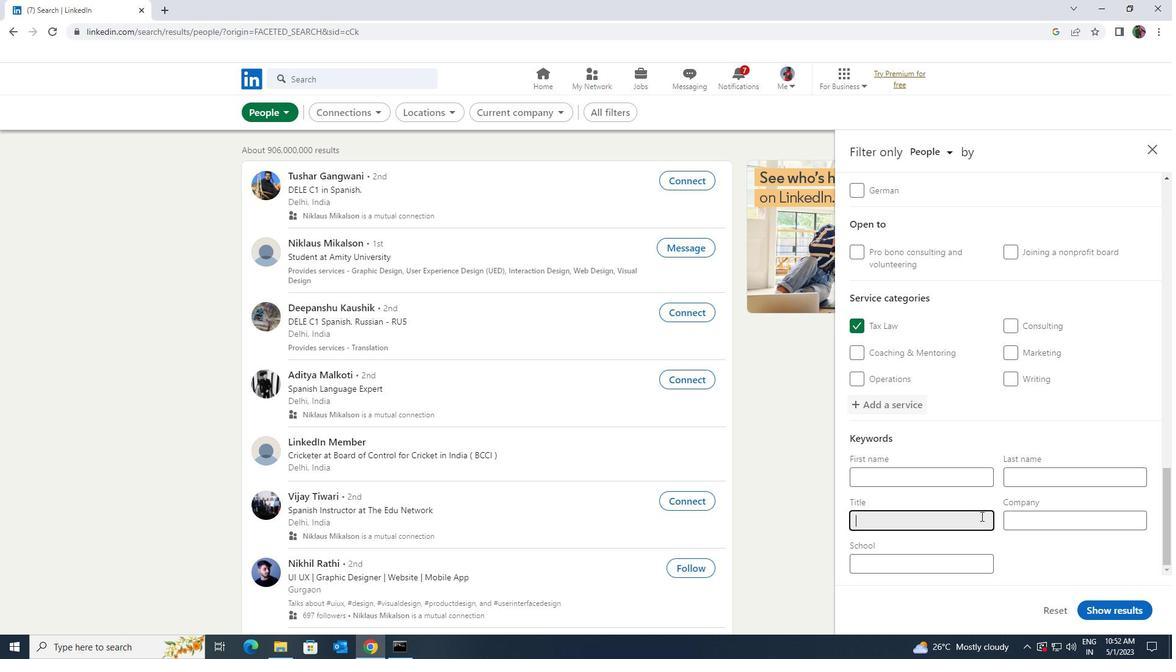 
Action: Key pressed <Key.shift>DAR<Key.backspace>TA<Key.space><Key.shift><Key.shift>ANALYST
Screenshot: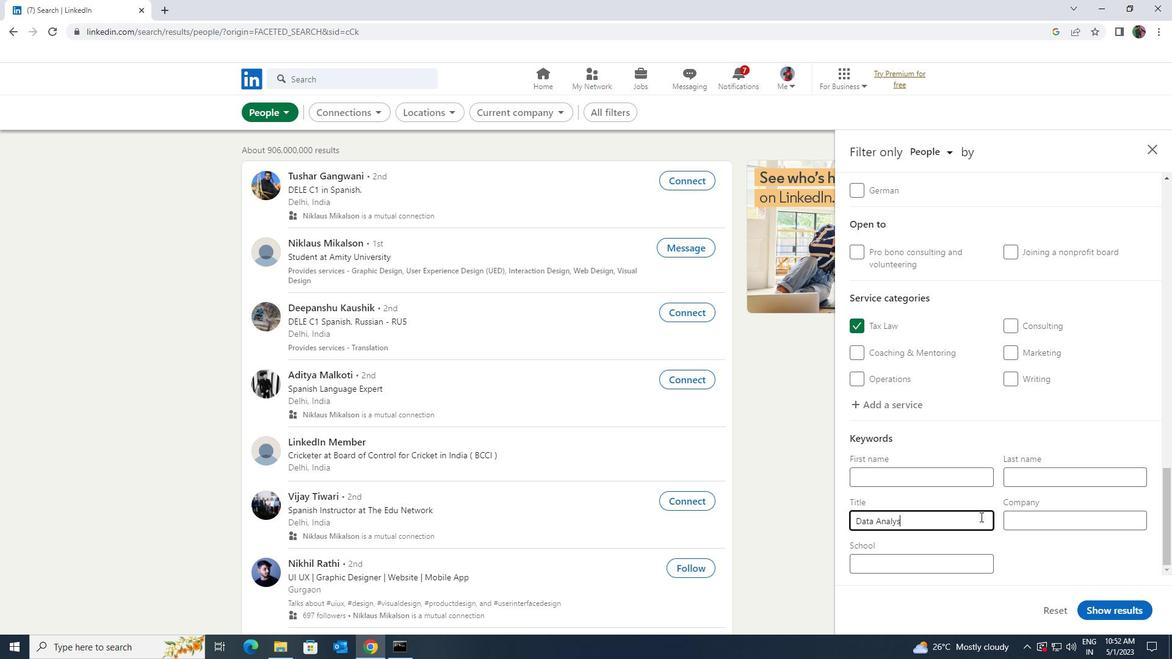 
Action: Mouse moved to (1103, 613)
Screenshot: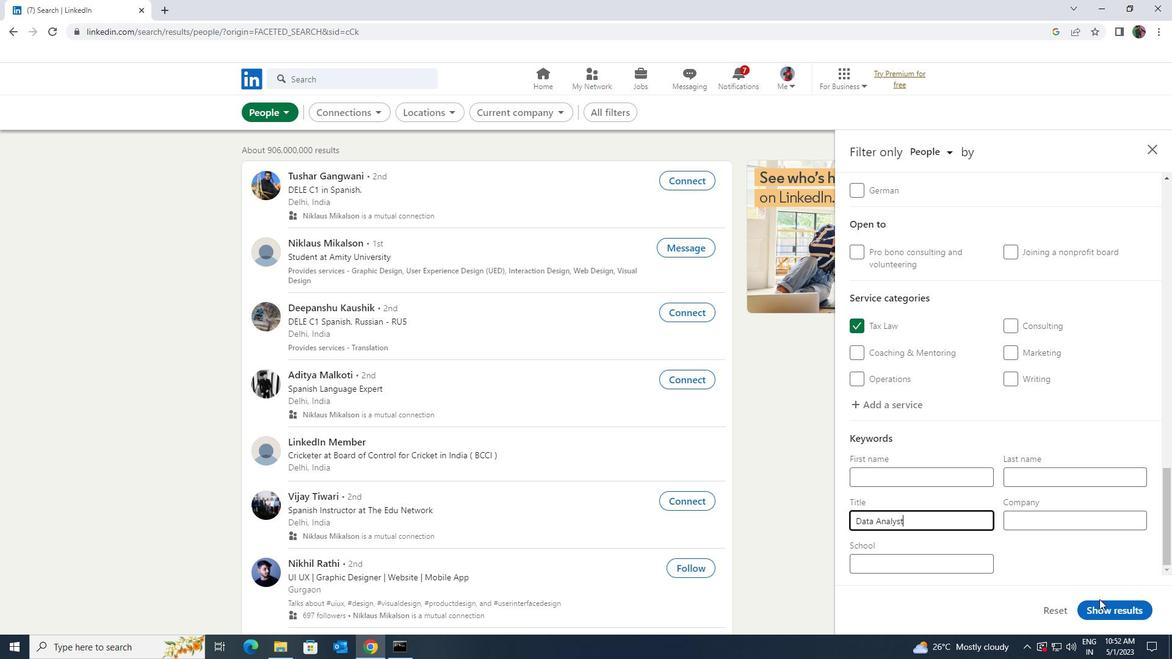 
Action: Mouse pressed left at (1103, 613)
Screenshot: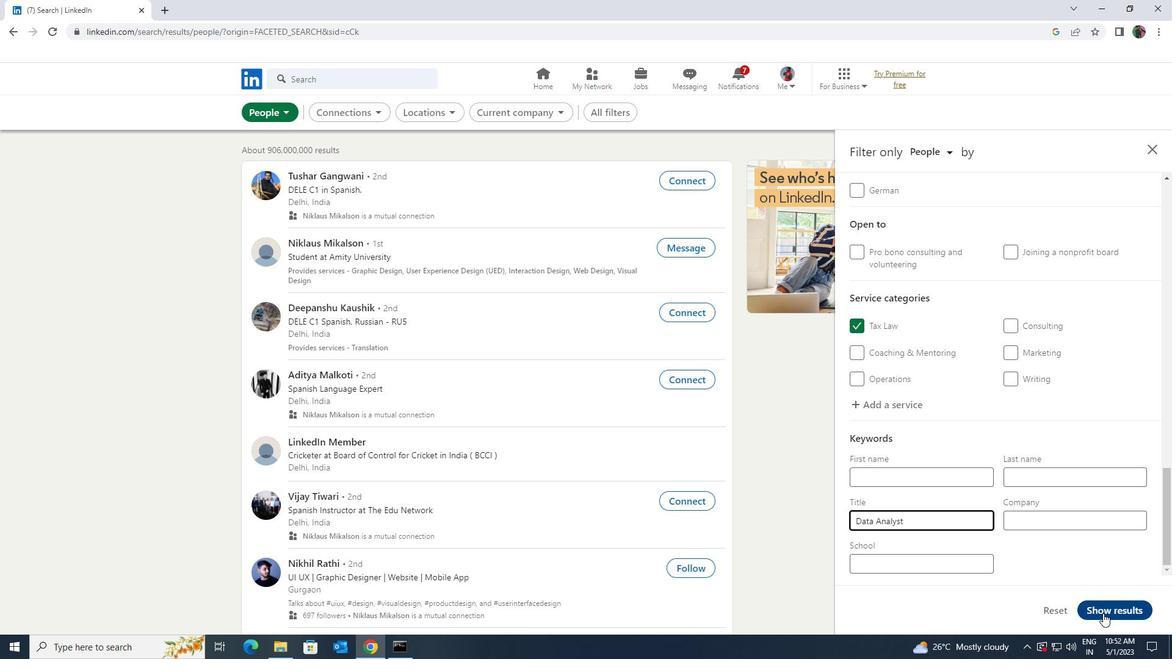 
